 Task: Find connections with filter location Zug with filter topic #coach with filter profile language German with filter current company Russell Reynolds Associates with filter school Annasaheb Vartak College of Arts Kedarnath Malhotra College of Commerce and E S Andrades College of Science Vasai Road Dist Thane 401 202 with filter industry Public Safety with filter service category Financial Analysis with filter keywords title Assistant Golf Professional
Action: Mouse moved to (521, 83)
Screenshot: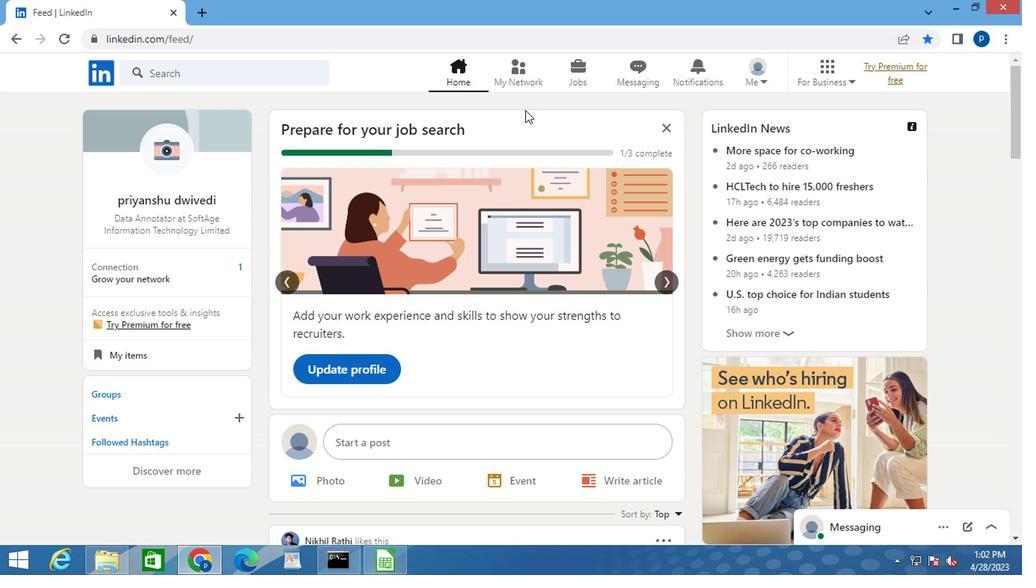 
Action: Mouse pressed left at (521, 83)
Screenshot: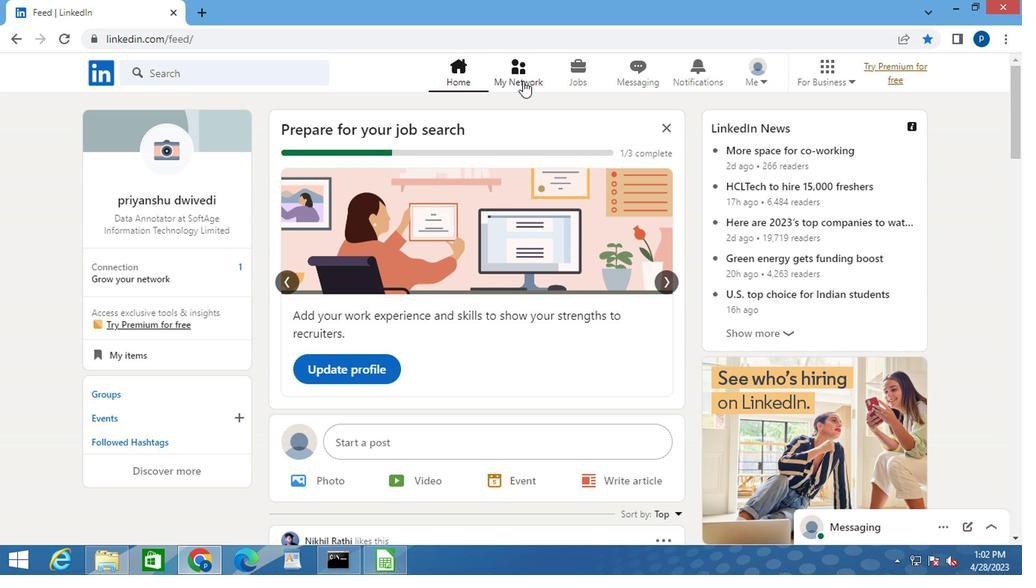 
Action: Mouse moved to (166, 157)
Screenshot: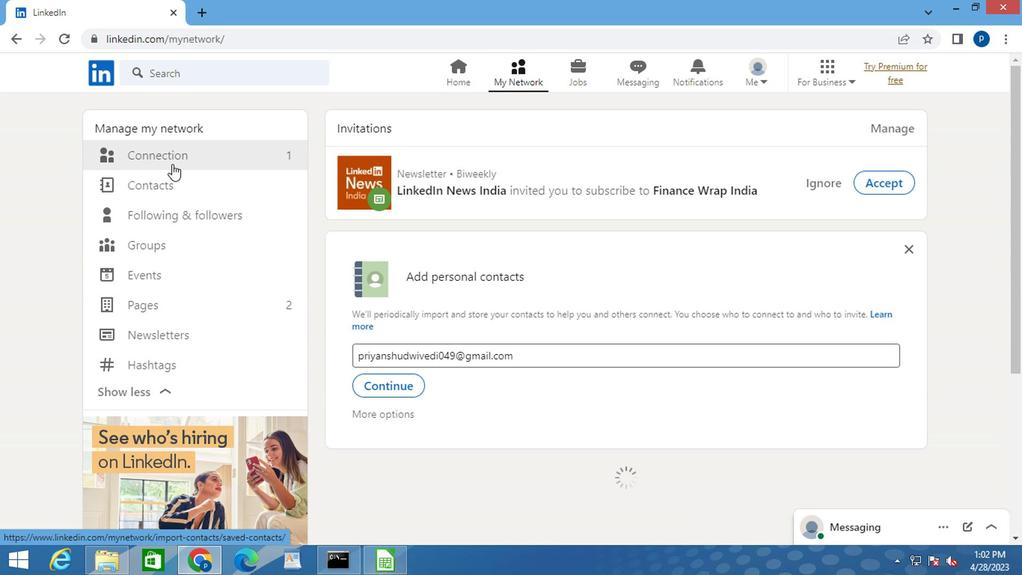 
Action: Mouse pressed left at (166, 157)
Screenshot: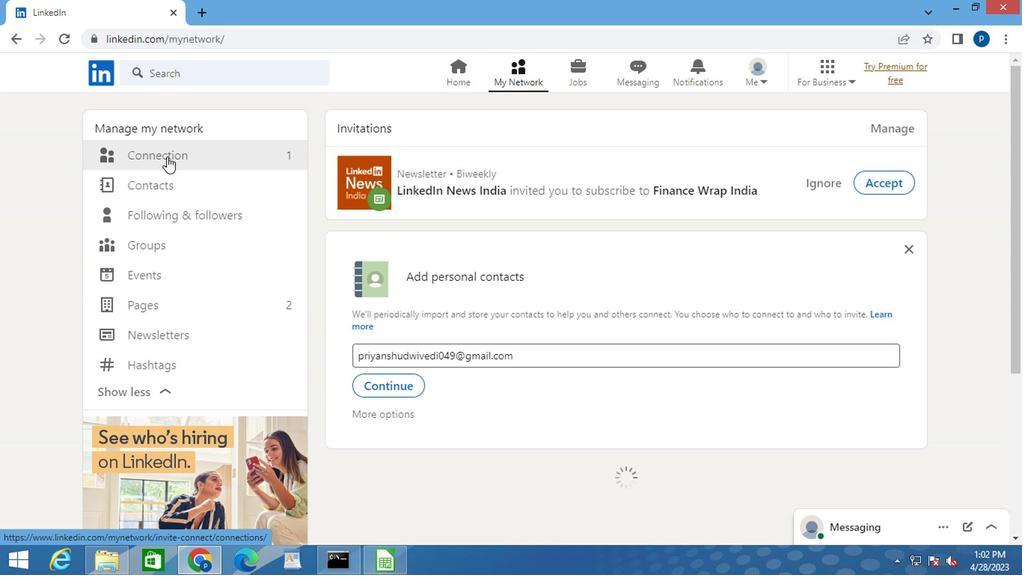 
Action: Mouse moved to (646, 157)
Screenshot: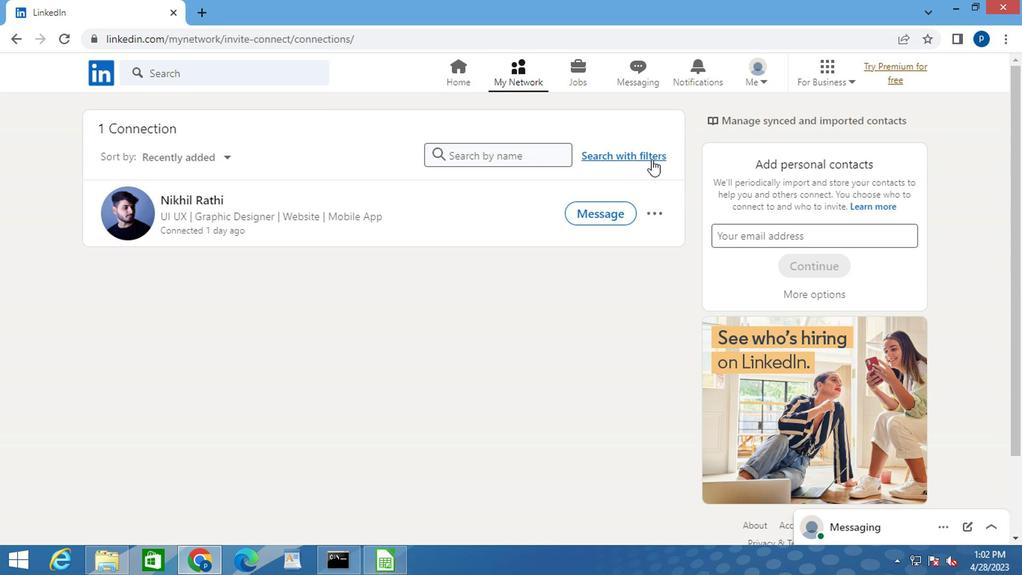 
Action: Mouse pressed left at (646, 157)
Screenshot: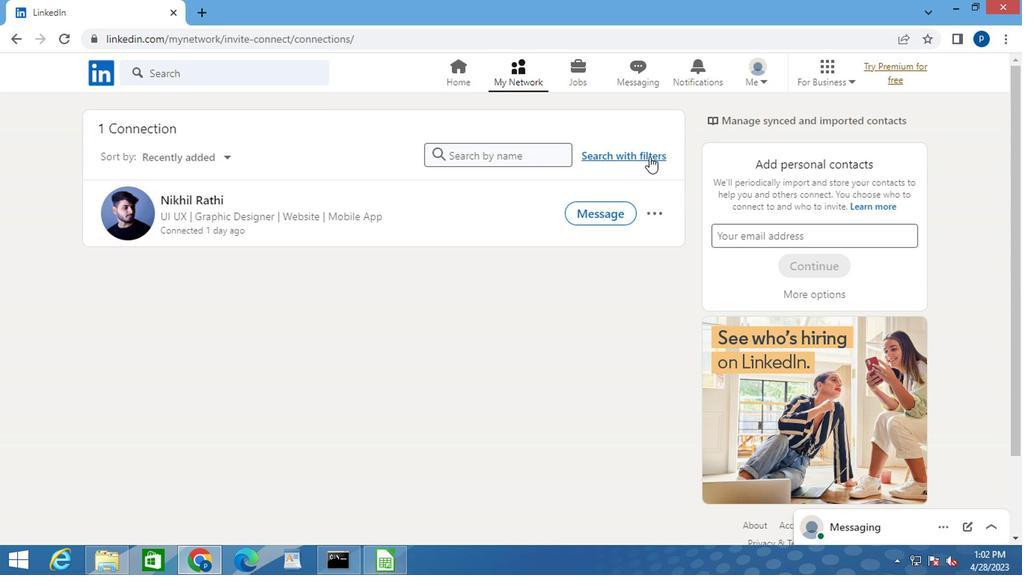 
Action: Mouse moved to (553, 120)
Screenshot: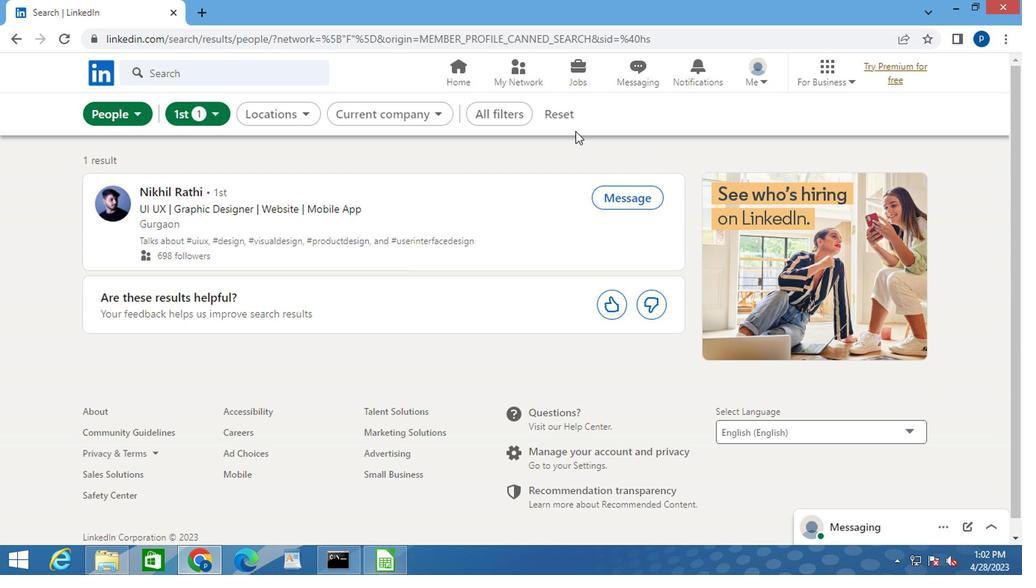 
Action: Mouse pressed left at (553, 120)
Screenshot: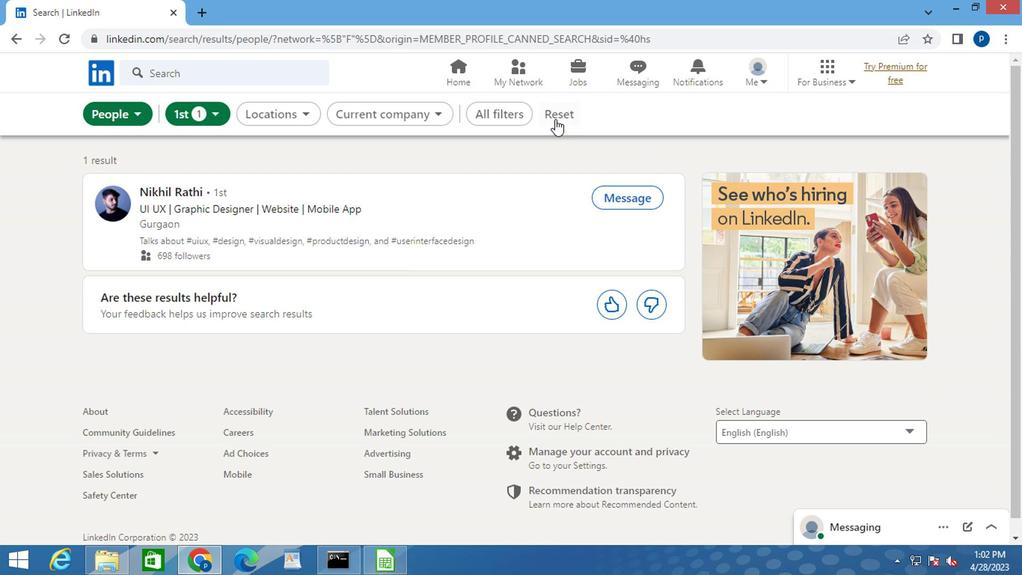 
Action: Mouse moved to (530, 117)
Screenshot: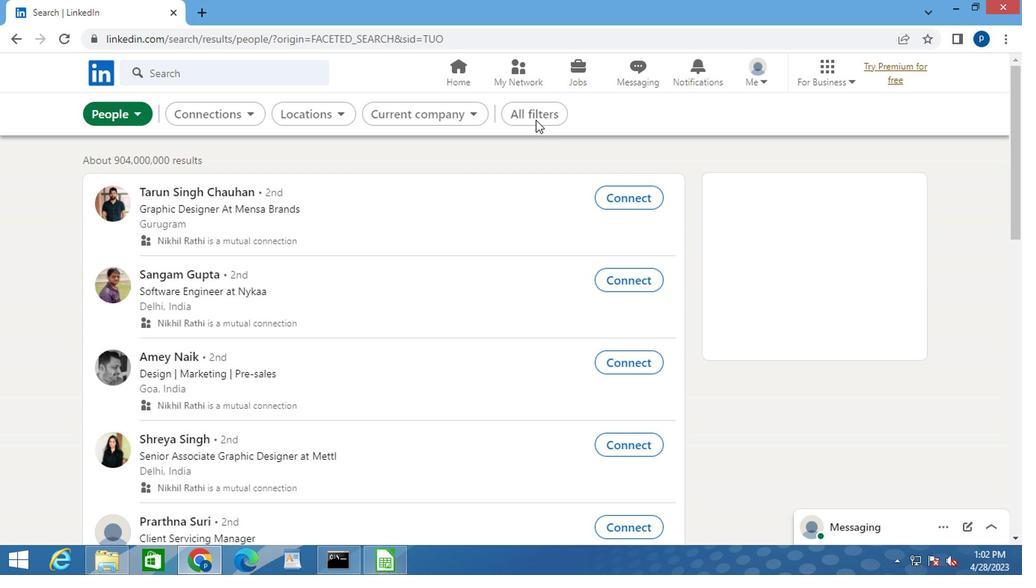 
Action: Mouse pressed left at (530, 117)
Screenshot: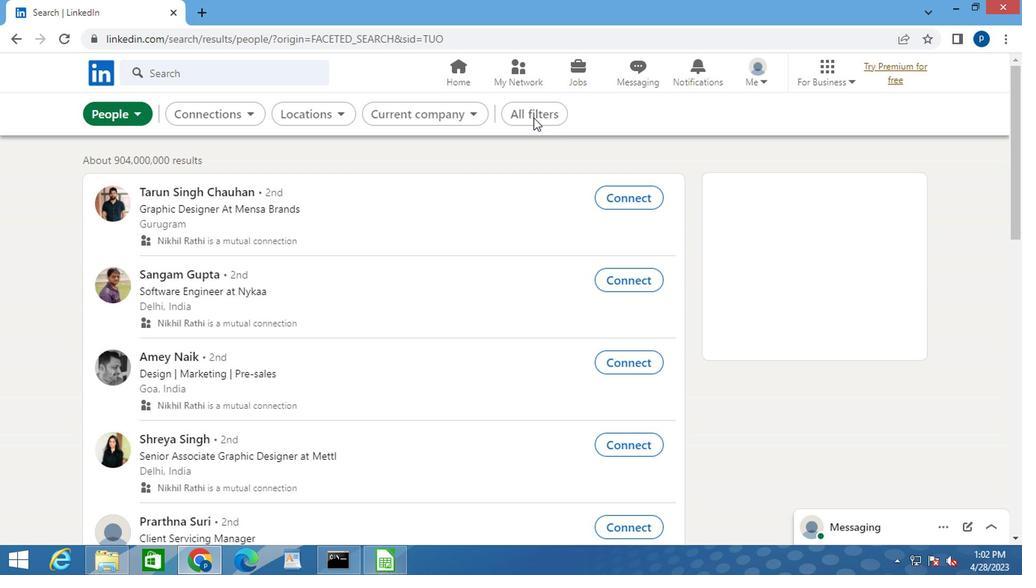 
Action: Mouse moved to (533, 119)
Screenshot: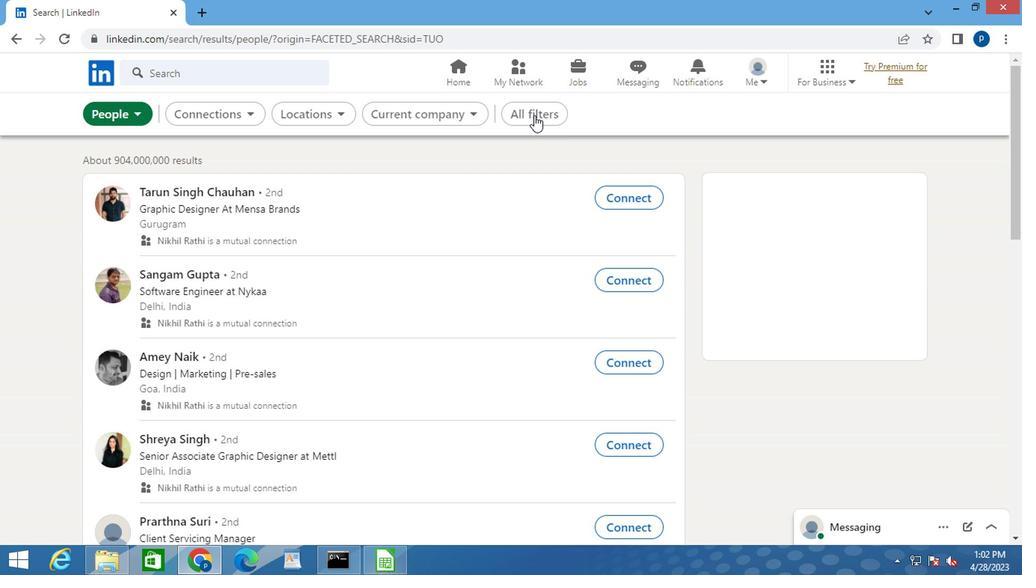 
Action: Mouse pressed left at (533, 119)
Screenshot: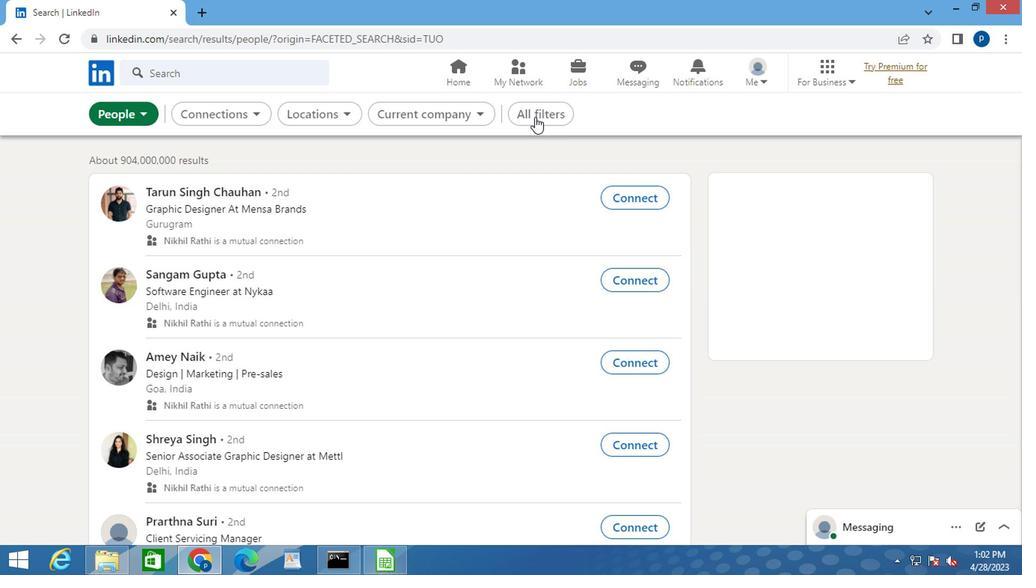 
Action: Mouse moved to (534, 119)
Screenshot: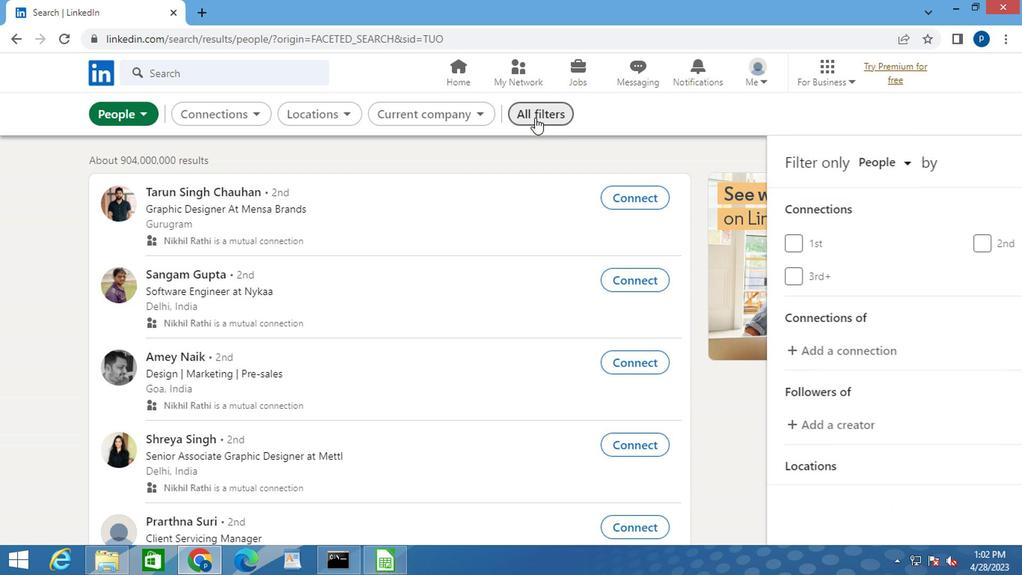 
Action: Mouse pressed left at (534, 119)
Screenshot: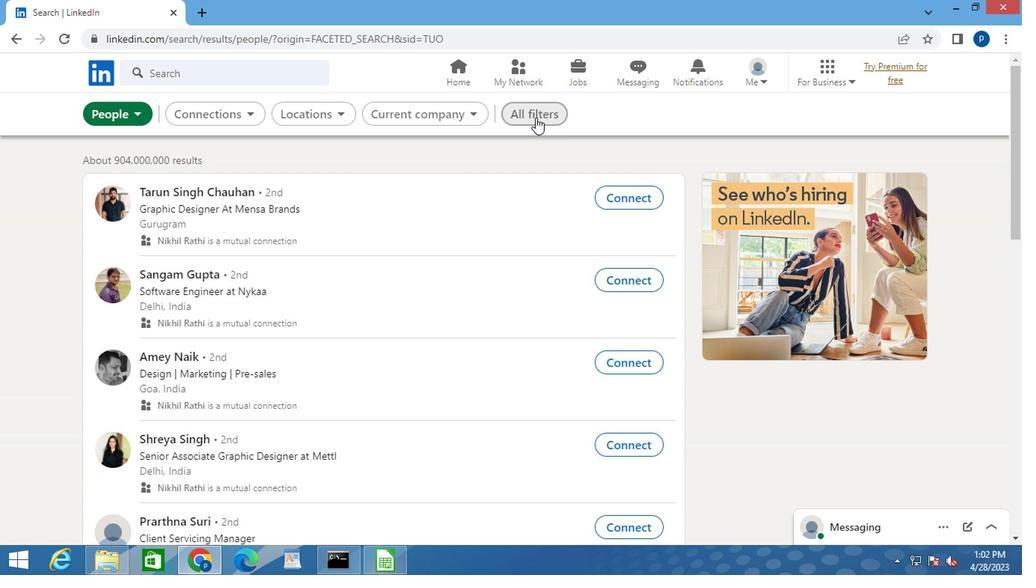 
Action: Mouse moved to (704, 285)
Screenshot: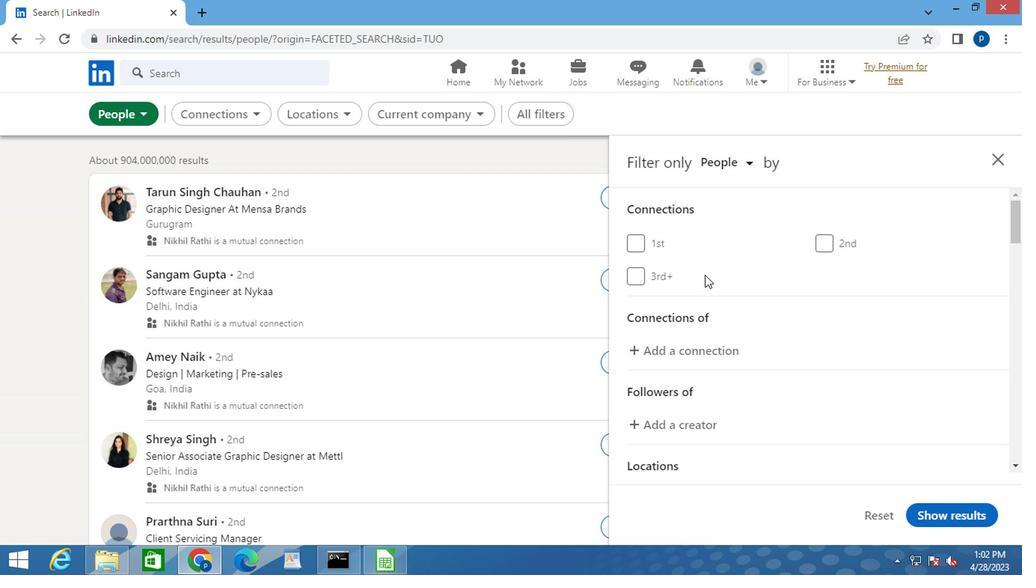 
Action: Mouse scrolled (704, 284) with delta (0, -1)
Screenshot: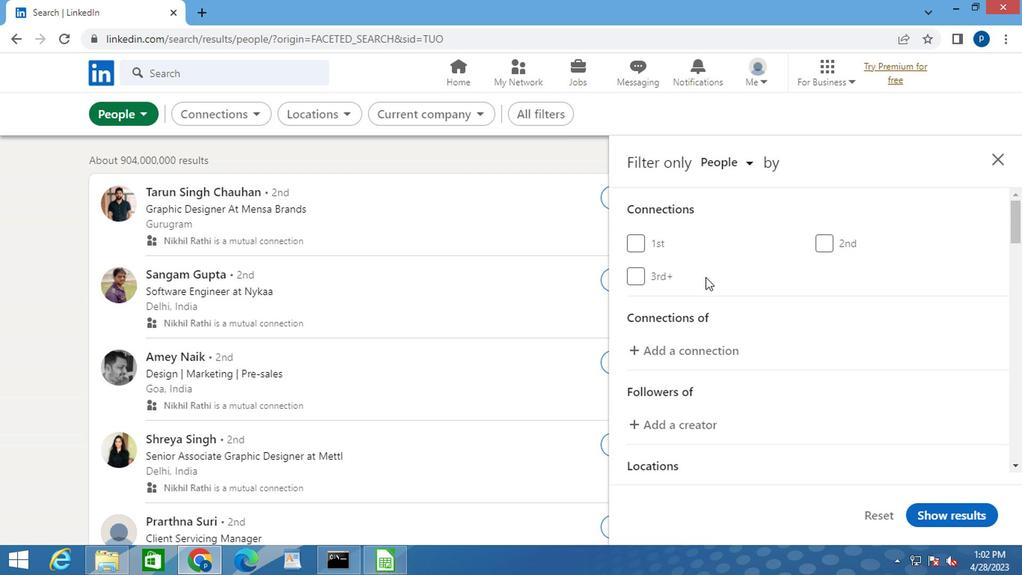 
Action: Mouse moved to (704, 287)
Screenshot: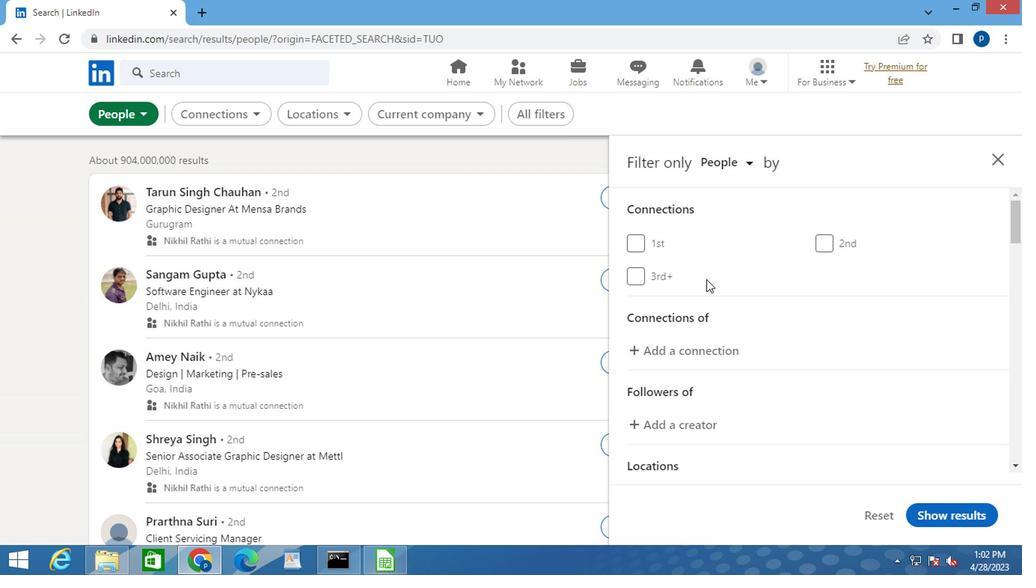 
Action: Mouse scrolled (704, 286) with delta (0, -1)
Screenshot: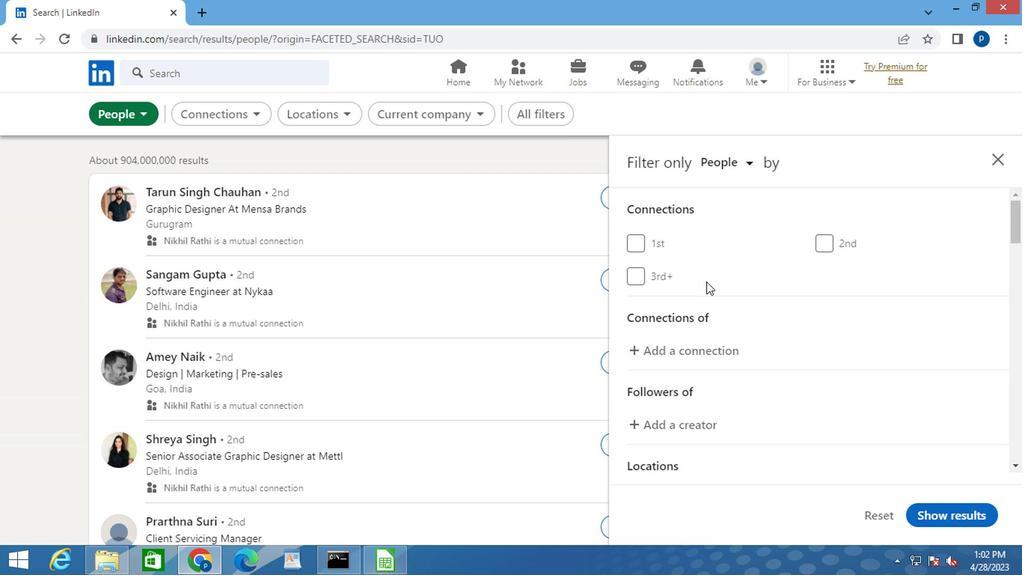 
Action: Mouse moved to (827, 413)
Screenshot: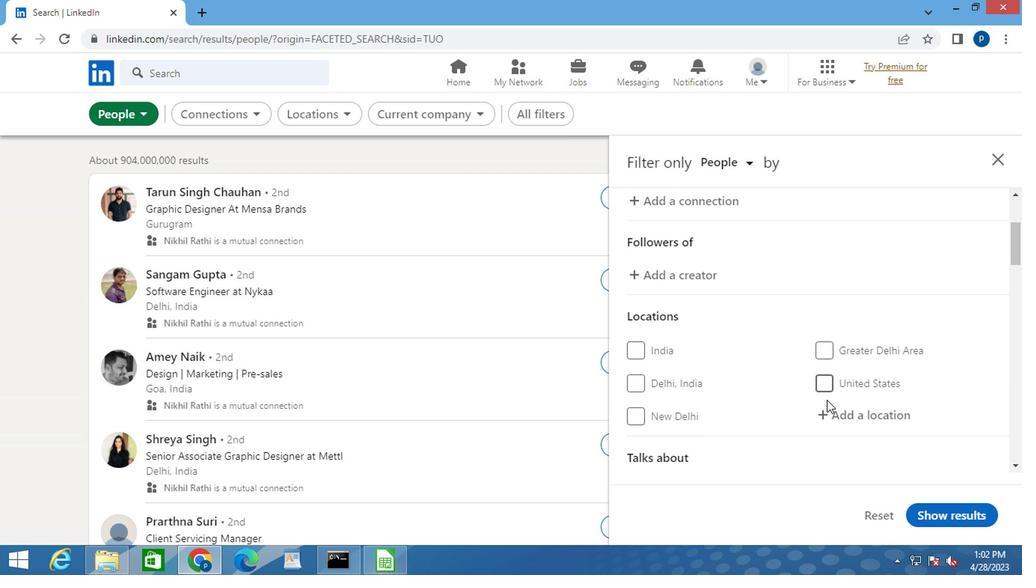 
Action: Mouse pressed left at (827, 413)
Screenshot: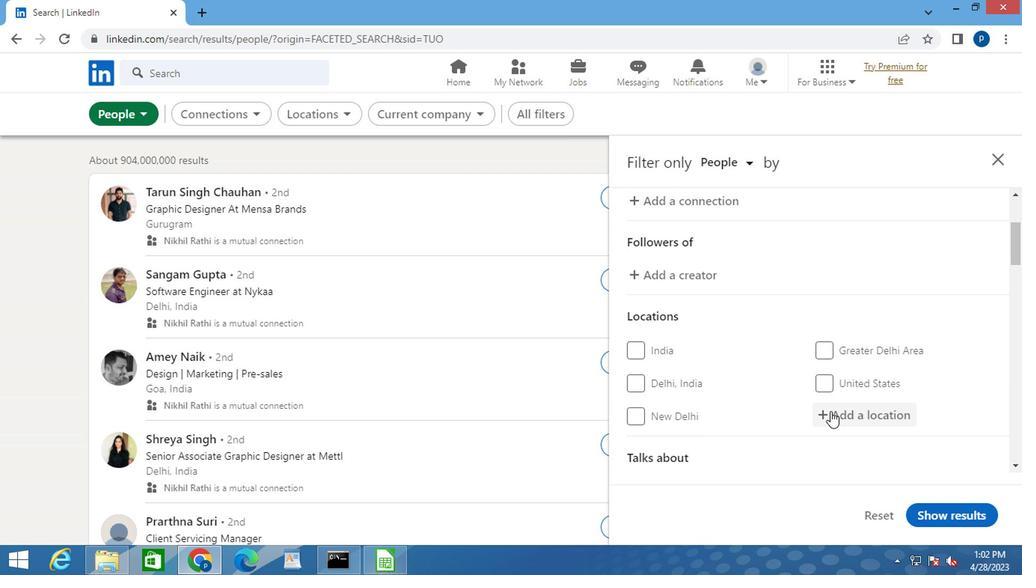 
Action: Key pressed <Key.caps_lock>z<Key.caps_lock>ug
Screenshot: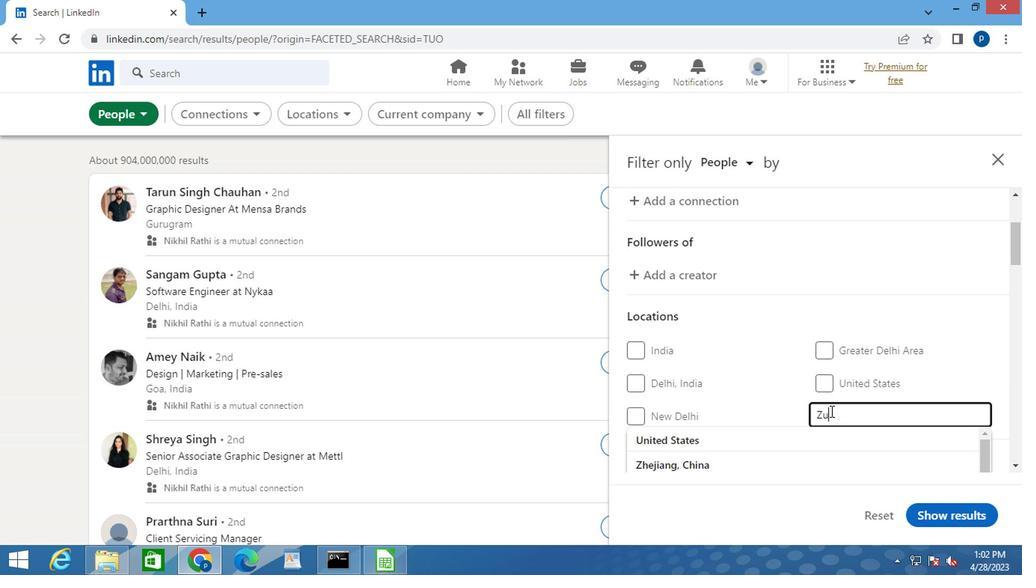 
Action: Mouse moved to (723, 437)
Screenshot: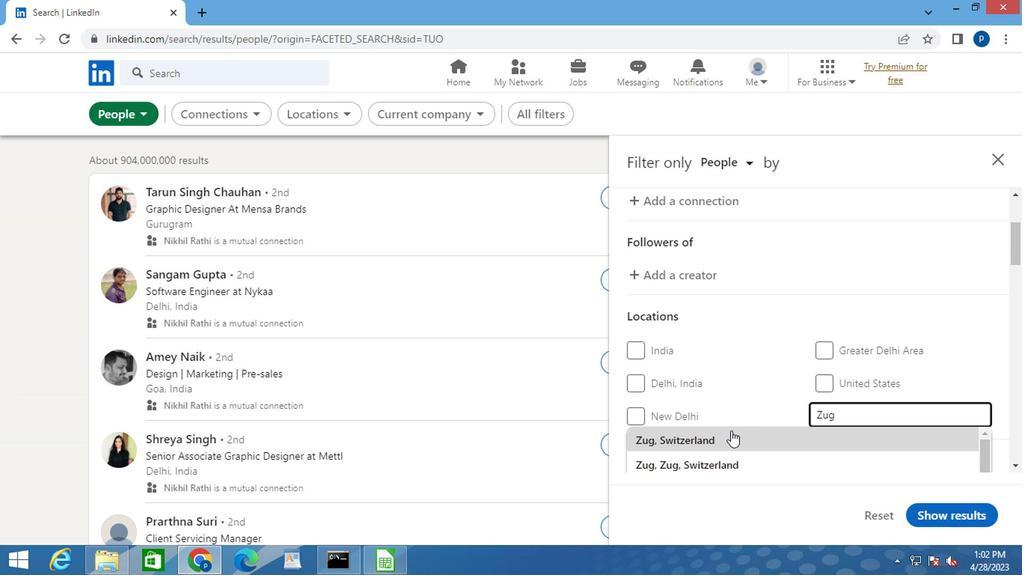 
Action: Mouse pressed left at (723, 437)
Screenshot: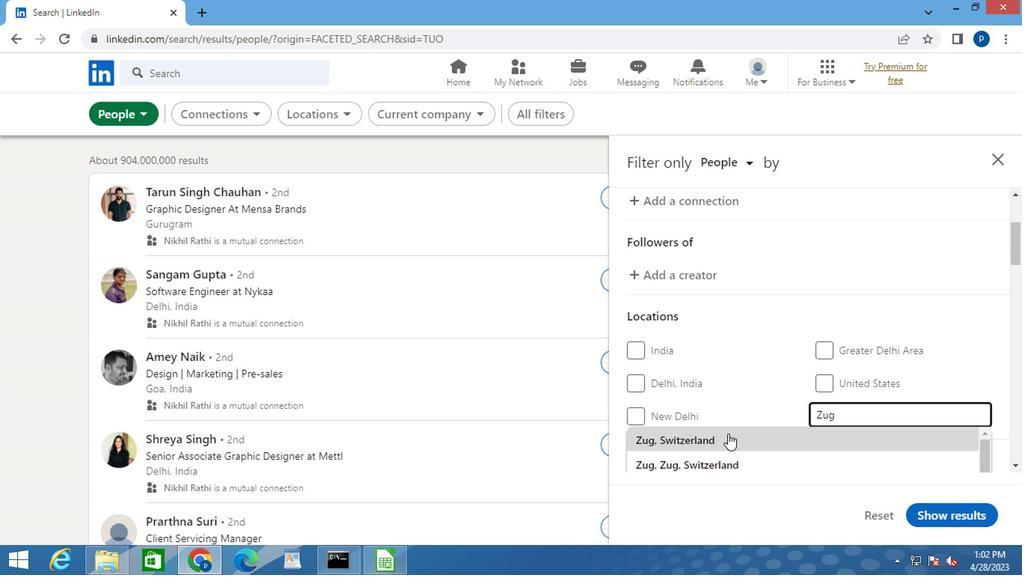 
Action: Mouse moved to (727, 425)
Screenshot: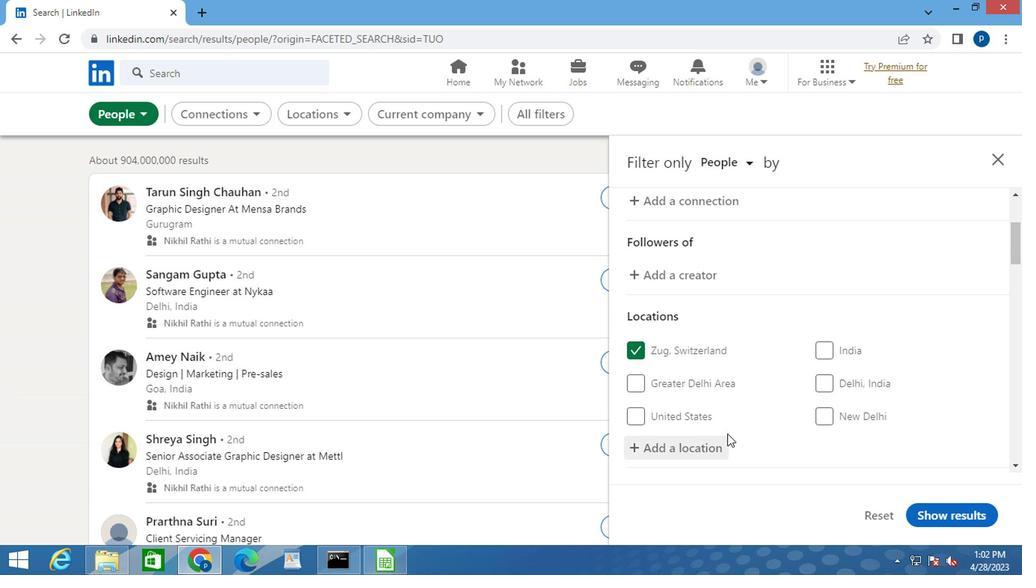 
Action: Mouse scrolled (727, 424) with delta (0, -1)
Screenshot: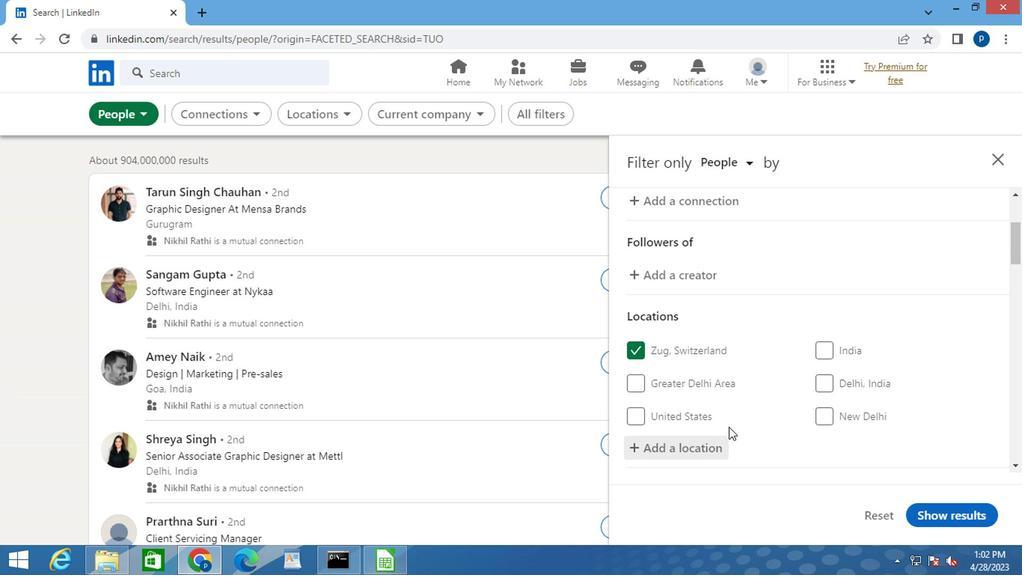 
Action: Mouse scrolled (727, 424) with delta (0, -1)
Screenshot: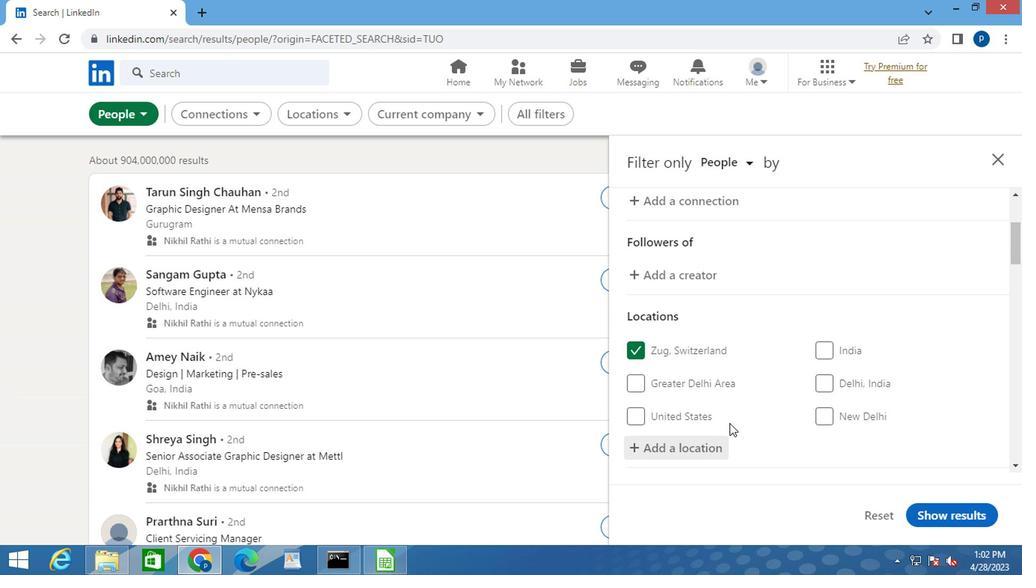 
Action: Mouse moved to (816, 443)
Screenshot: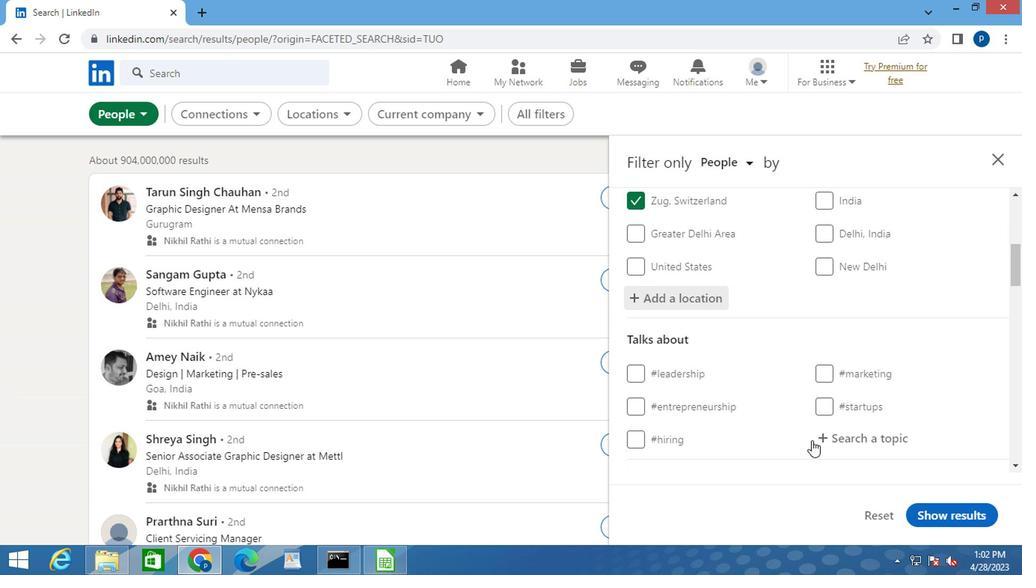 
Action: Mouse pressed left at (816, 443)
Screenshot: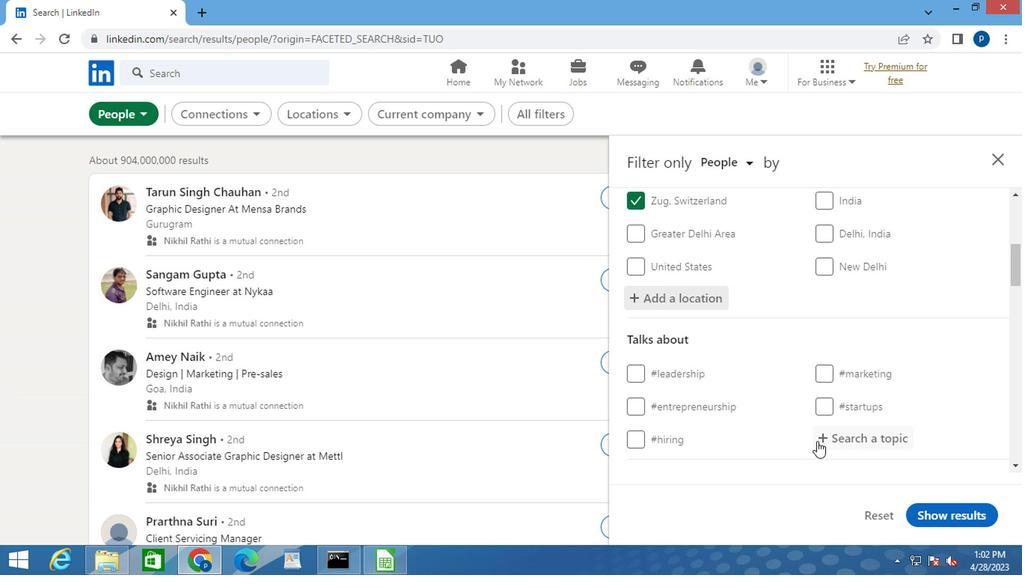 
Action: Mouse moved to (816, 442)
Screenshot: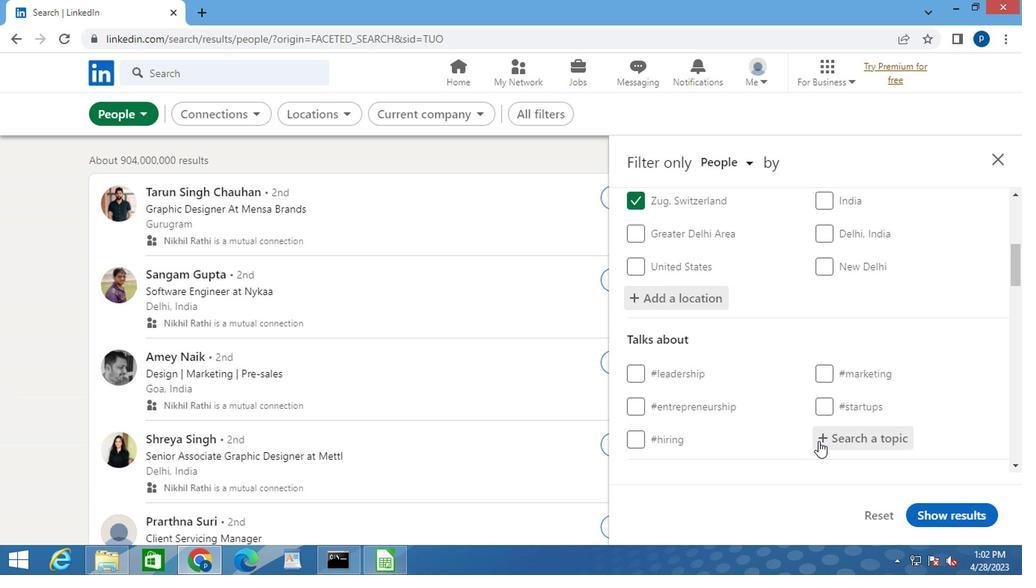 
Action: Key pressed <Key.shift>#COACH
Screenshot: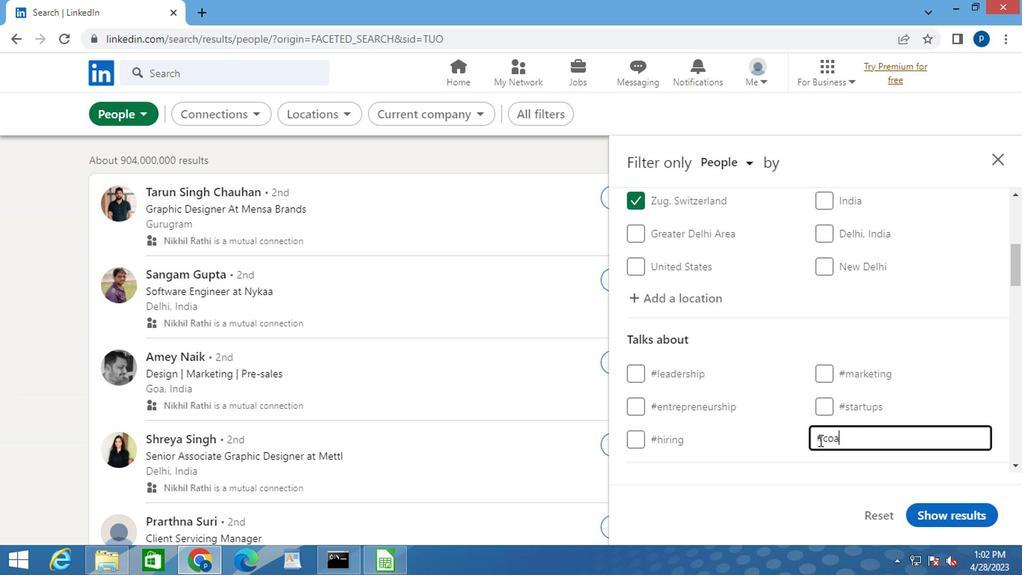 
Action: Mouse moved to (721, 396)
Screenshot: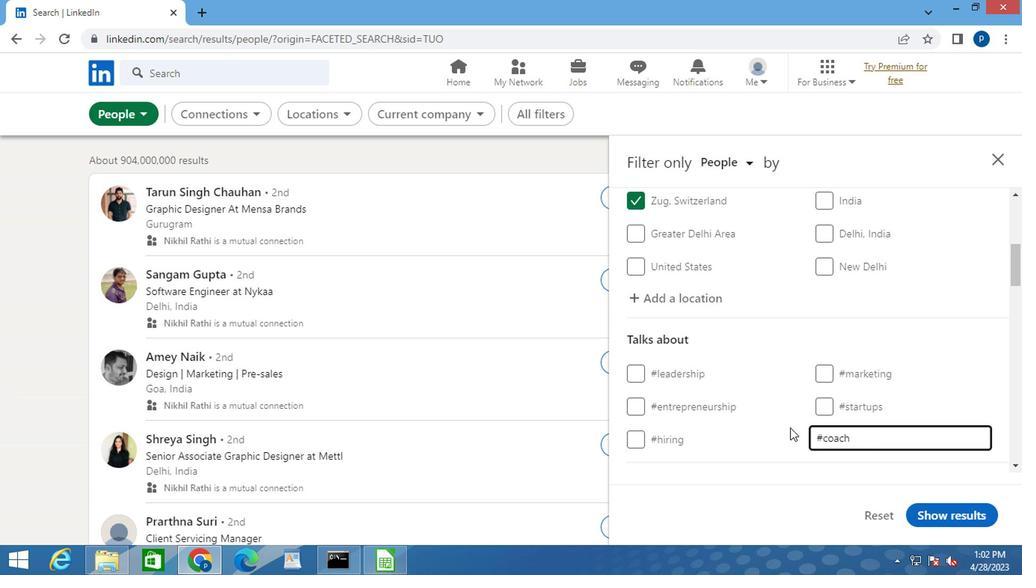 
Action: Mouse scrolled (721, 396) with delta (0, 0)
Screenshot: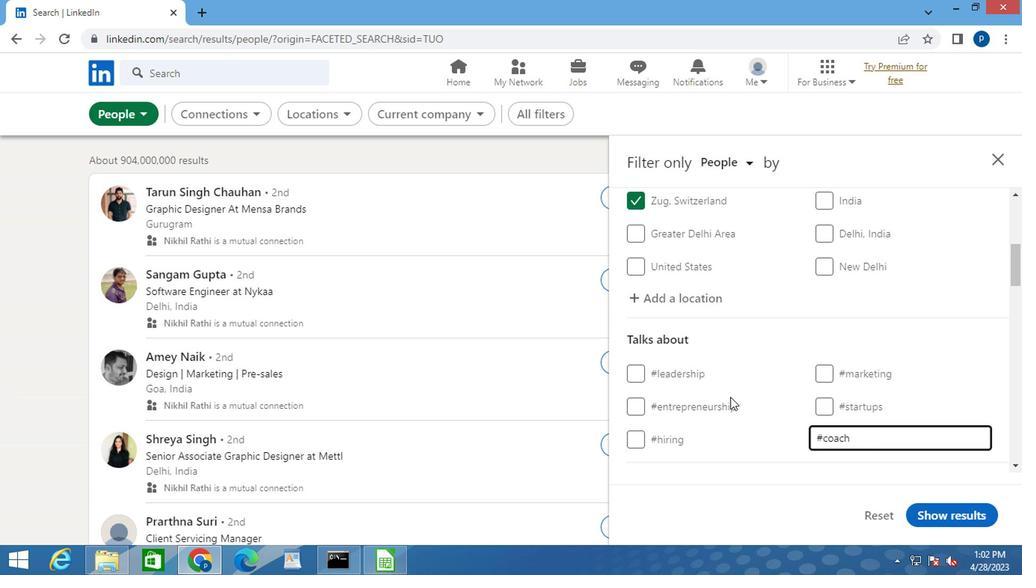 
Action: Mouse scrolled (721, 396) with delta (0, 0)
Screenshot: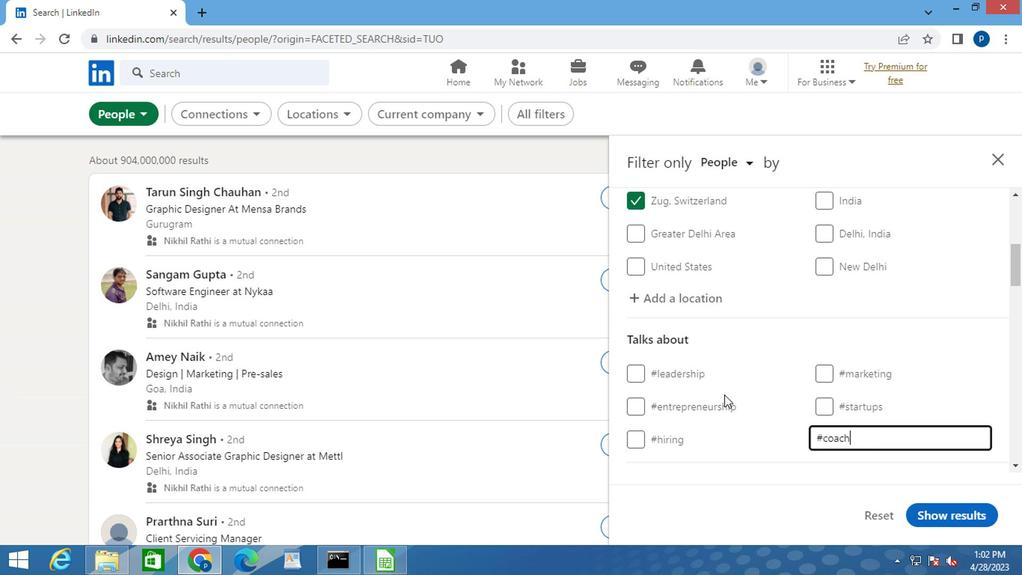 
Action: Mouse moved to (762, 388)
Screenshot: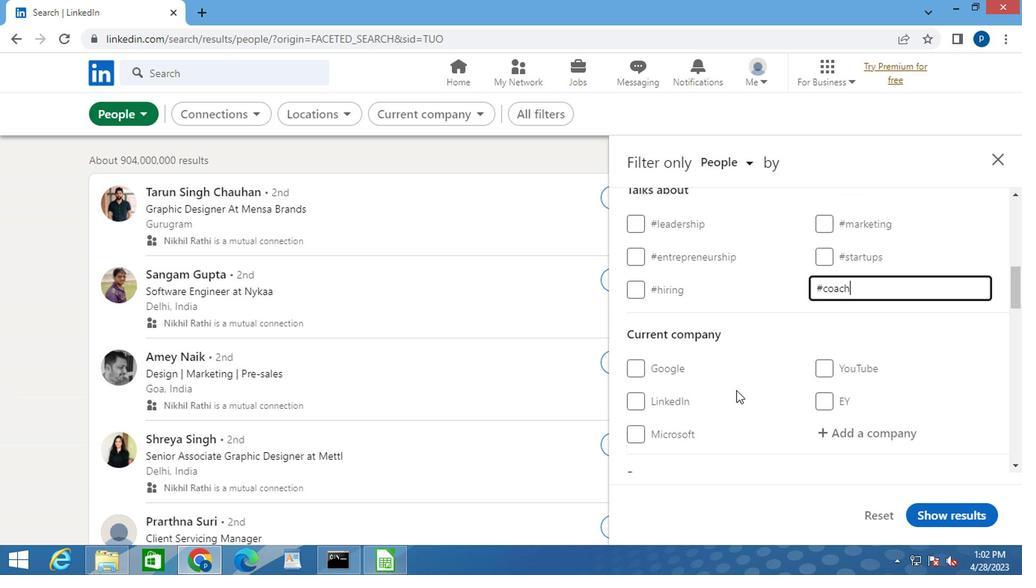 
Action: Mouse scrolled (762, 387) with delta (0, -1)
Screenshot: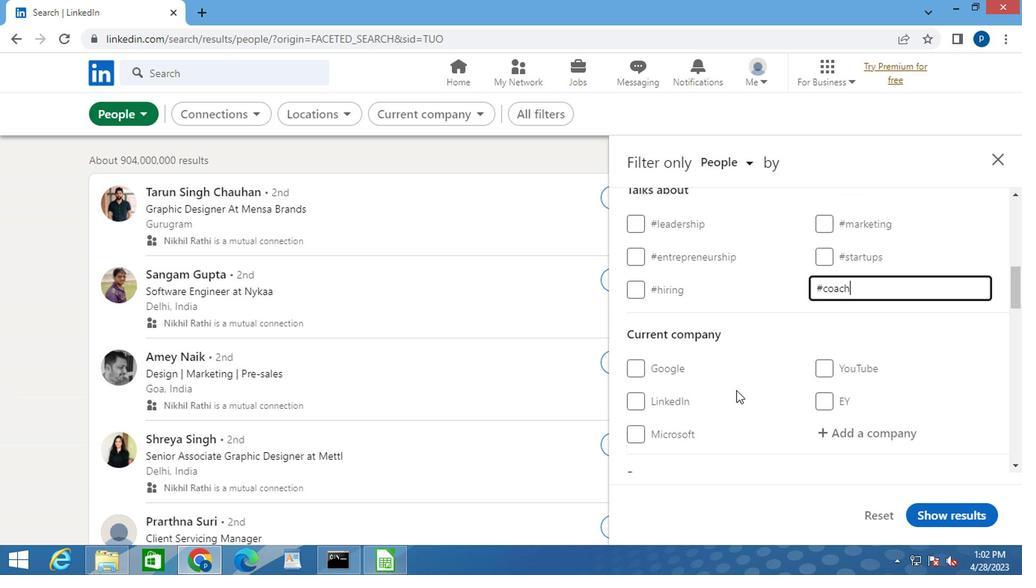 
Action: Mouse moved to (761, 388)
Screenshot: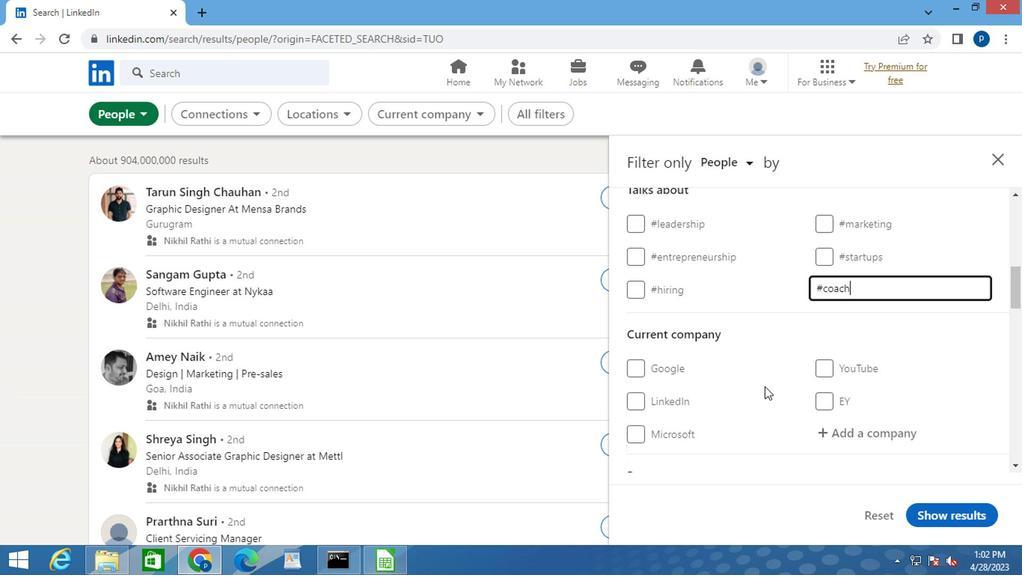 
Action: Mouse scrolled (761, 387) with delta (0, -1)
Screenshot: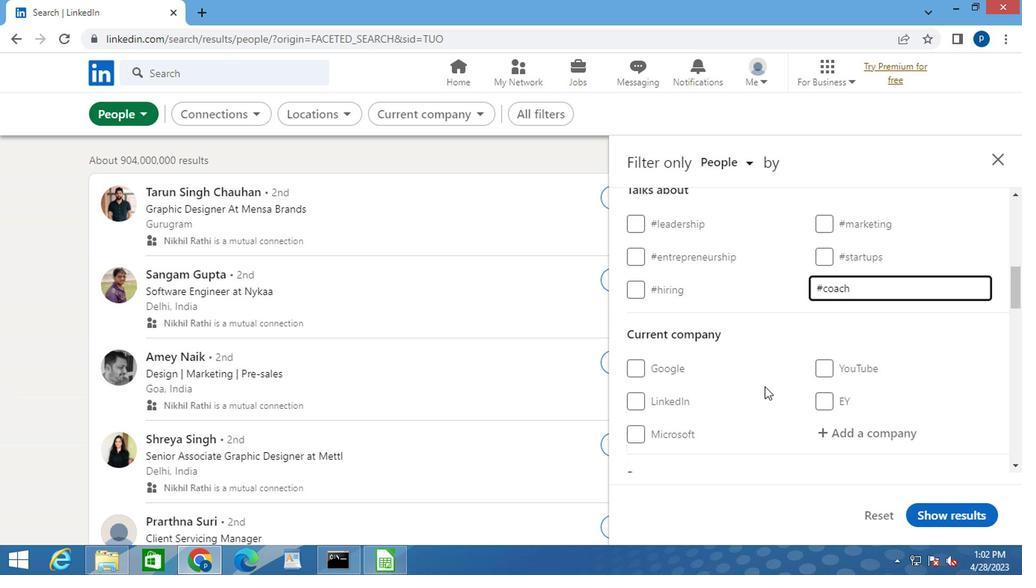 
Action: Mouse moved to (750, 381)
Screenshot: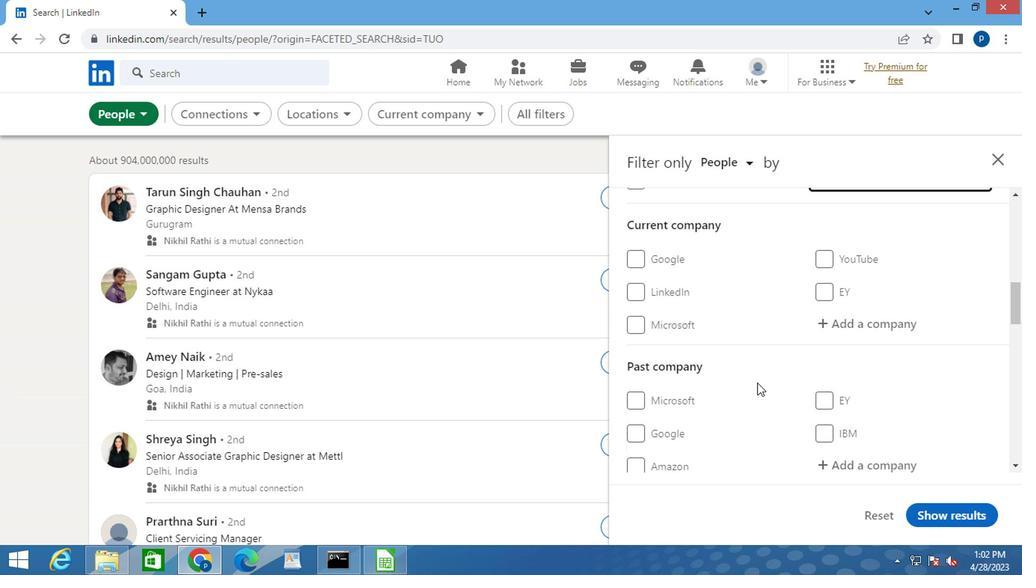 
Action: Mouse scrolled (750, 380) with delta (0, -1)
Screenshot: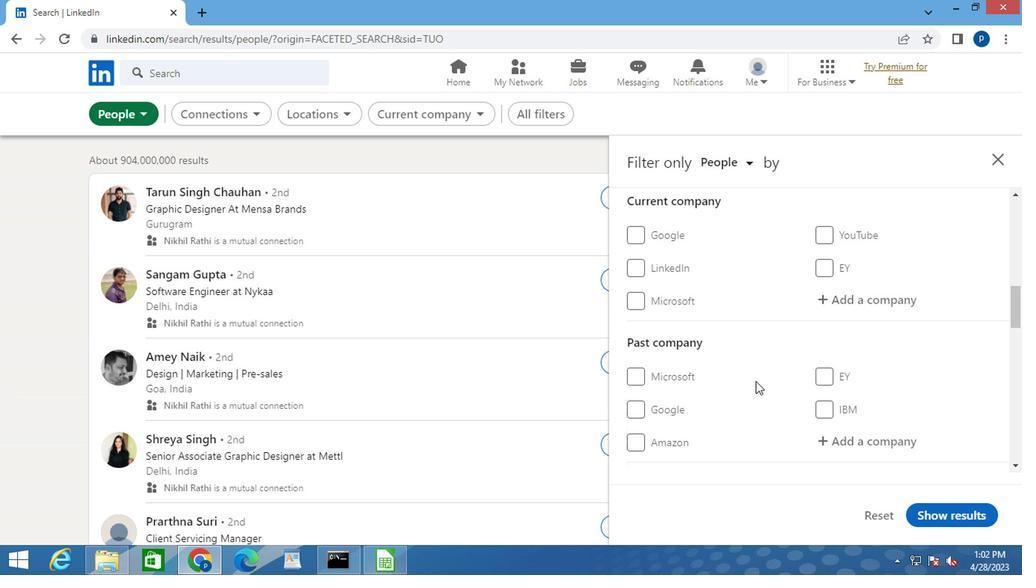 
Action: Mouse scrolled (750, 380) with delta (0, -1)
Screenshot: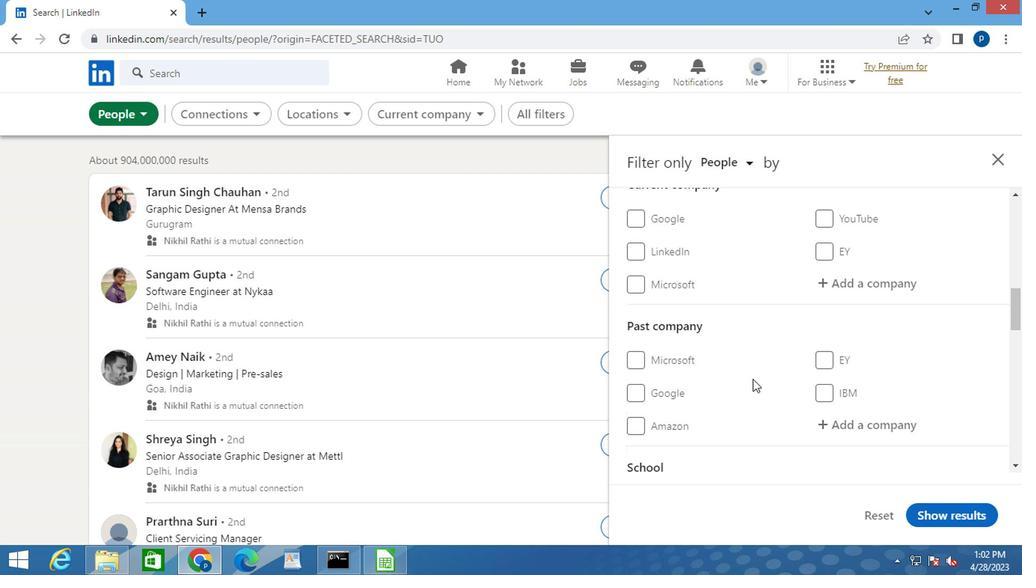 
Action: Mouse moved to (744, 378)
Screenshot: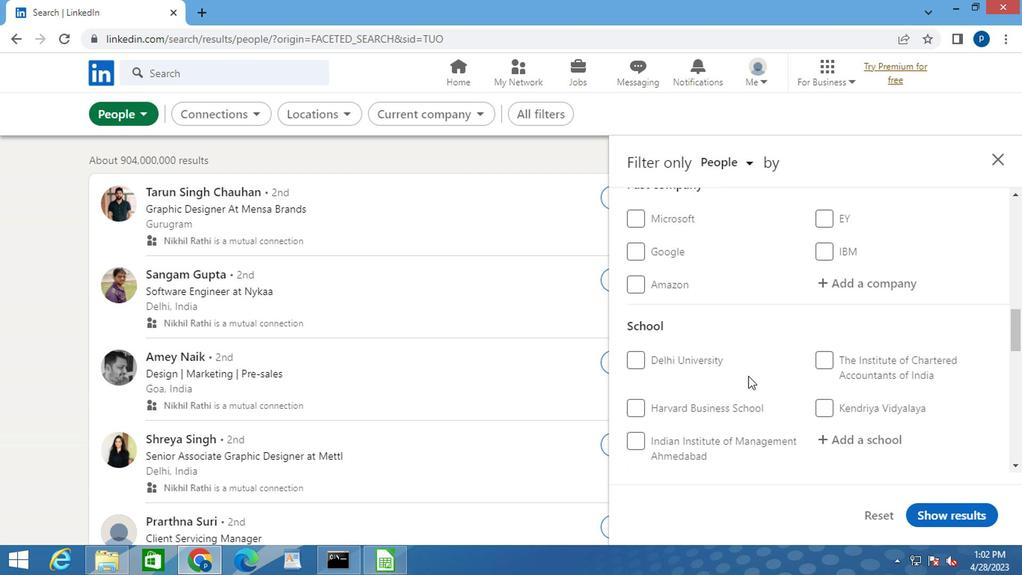 
Action: Mouse scrolled (744, 377) with delta (0, 0)
Screenshot: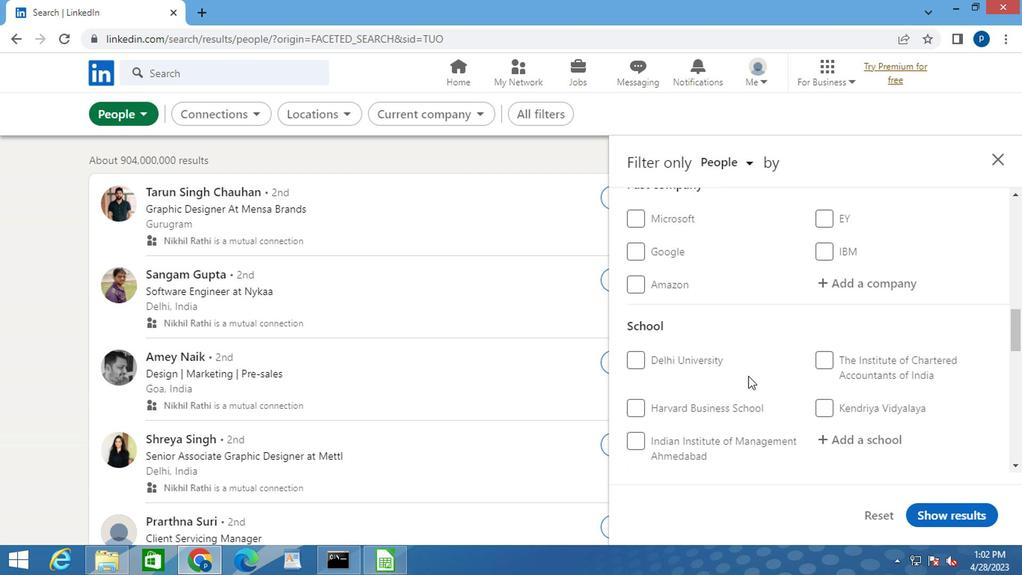 
Action: Mouse moved to (736, 375)
Screenshot: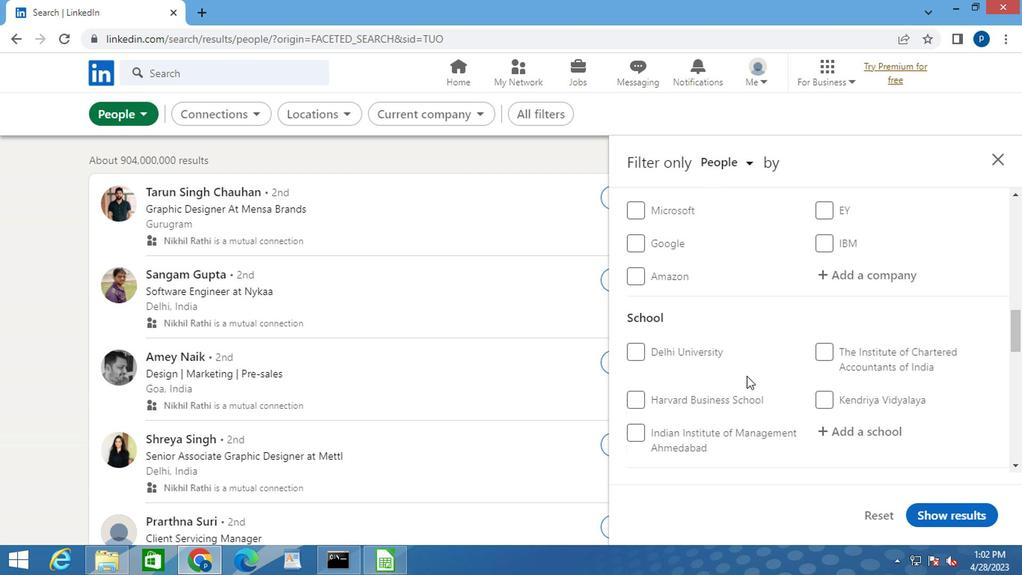
Action: Mouse scrolled (736, 374) with delta (0, 0)
Screenshot: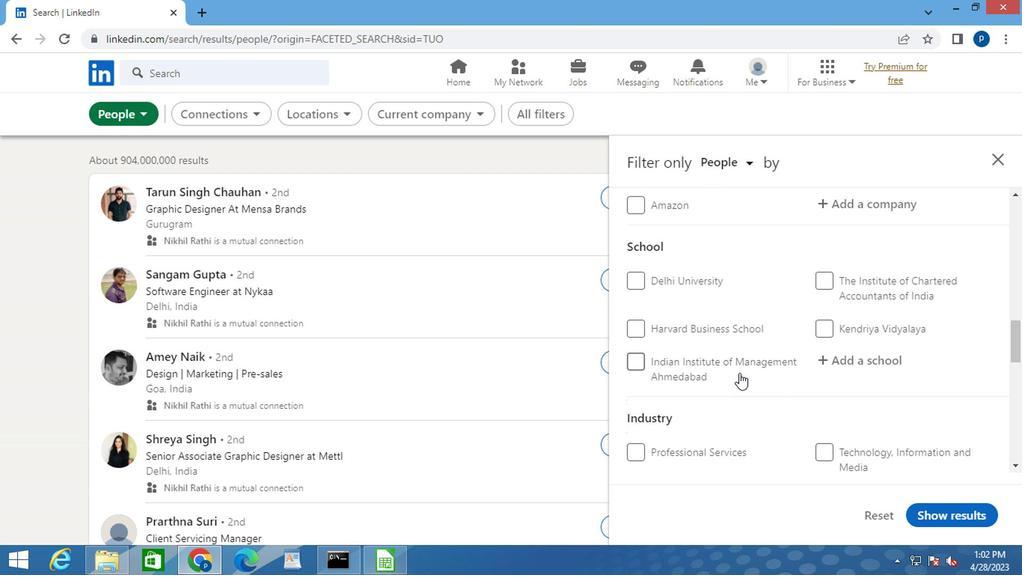 
Action: Mouse scrolled (736, 374) with delta (0, 0)
Screenshot: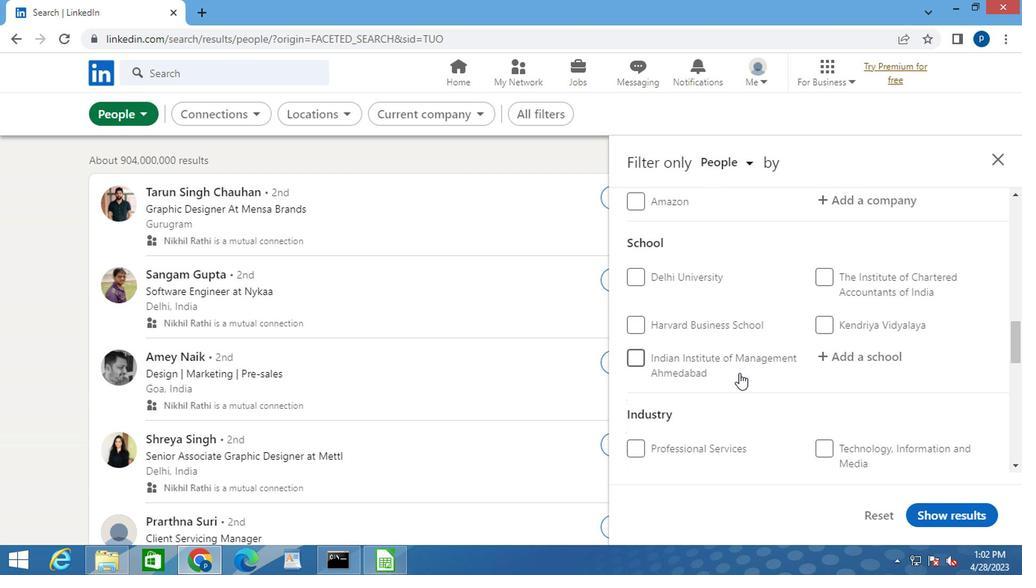 
Action: Mouse moved to (735, 375)
Screenshot: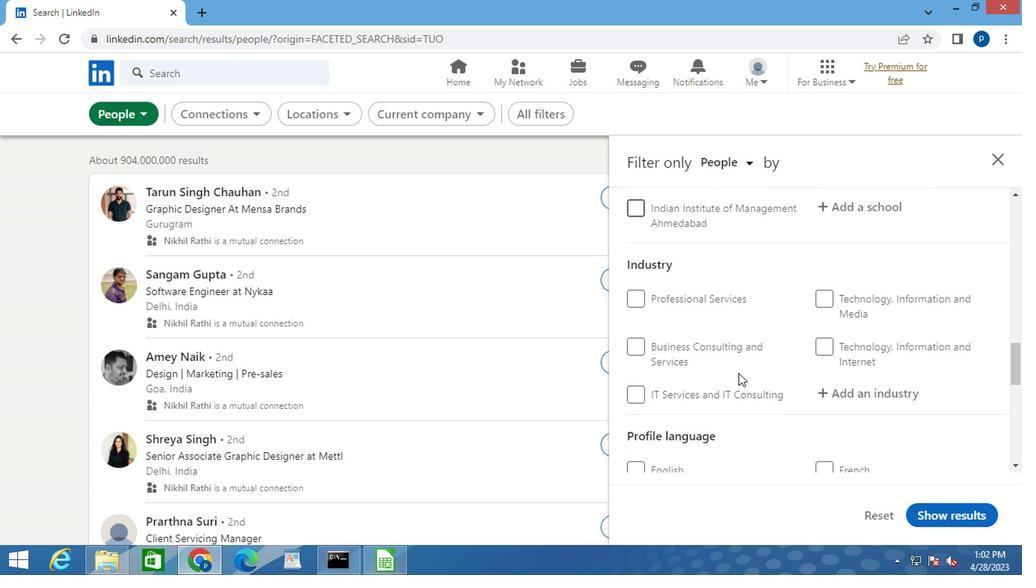 
Action: Mouse scrolled (735, 374) with delta (0, 0)
Screenshot: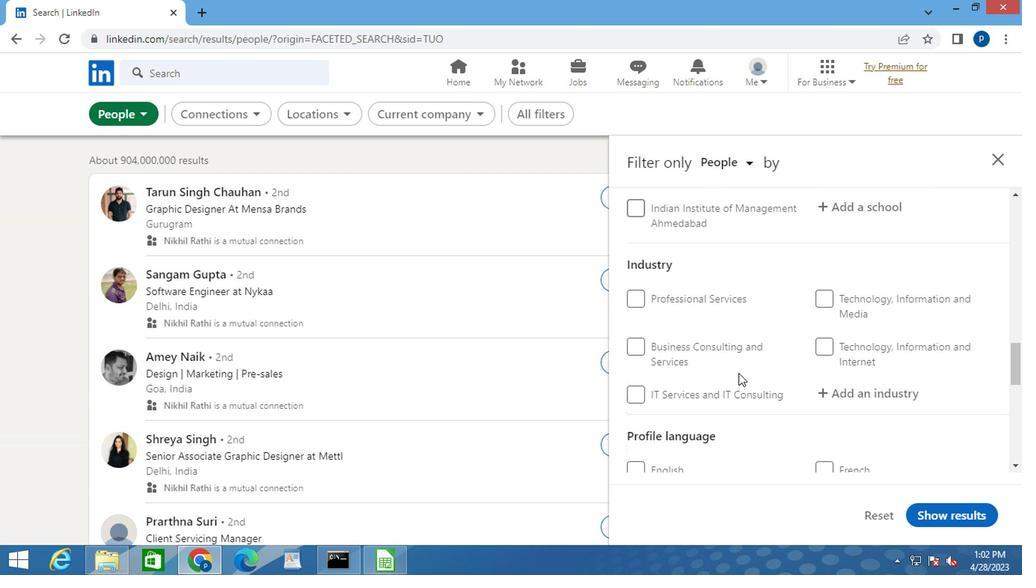
Action: Mouse moved to (806, 394)
Screenshot: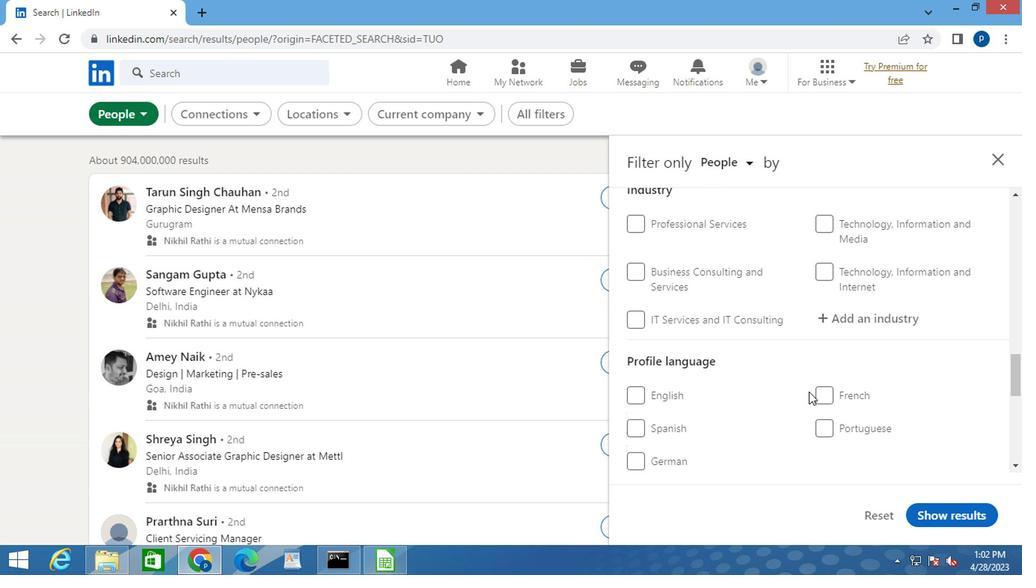 
Action: Mouse scrolled (806, 393) with delta (0, -1)
Screenshot: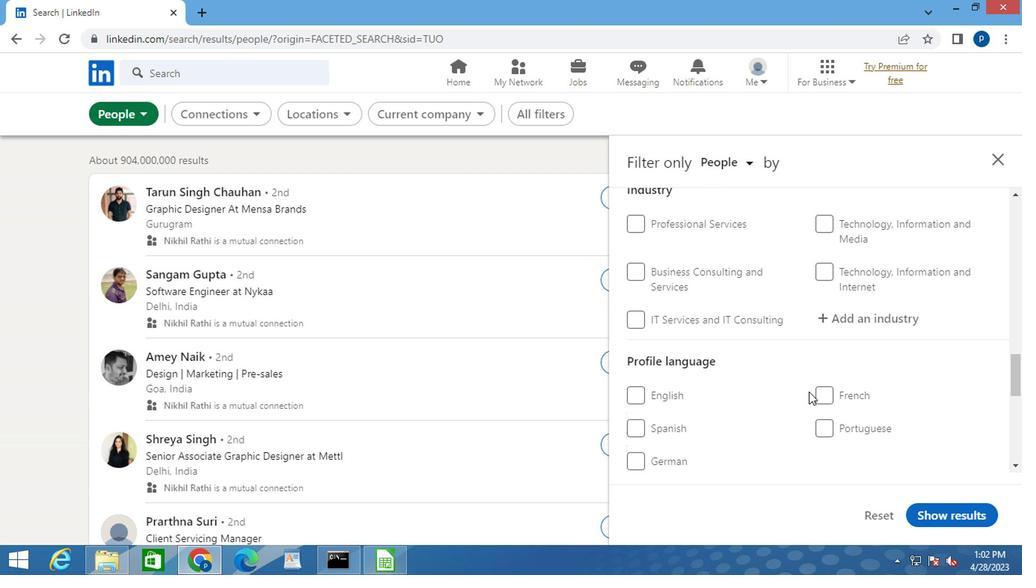 
Action: Mouse moved to (633, 385)
Screenshot: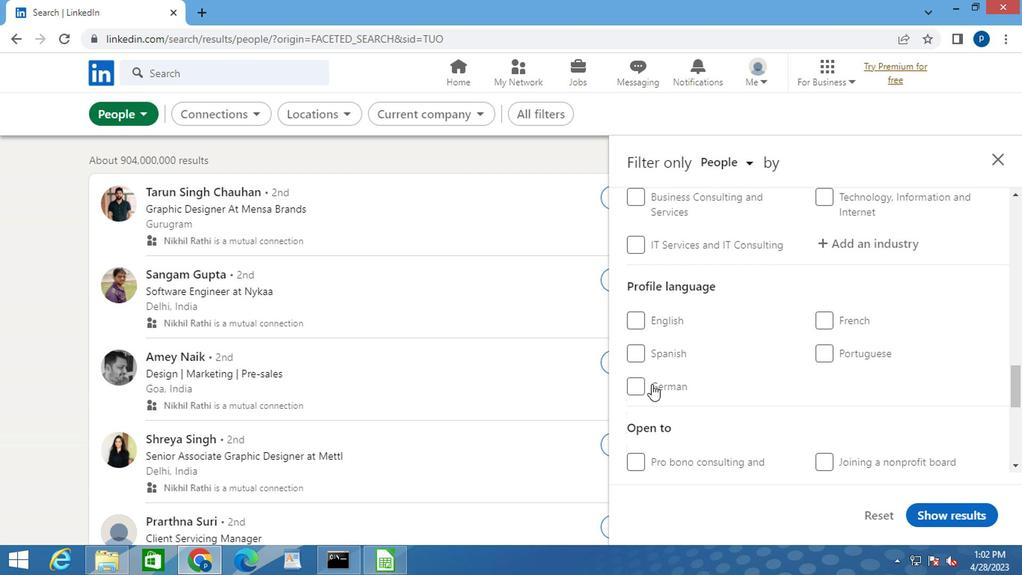 
Action: Mouse pressed left at (633, 385)
Screenshot: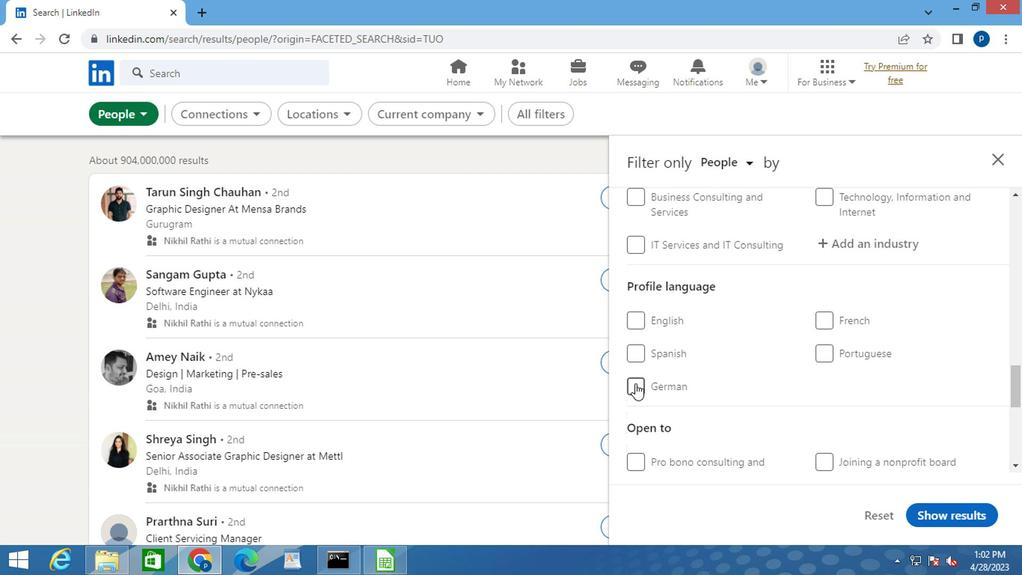 
Action: Mouse moved to (728, 383)
Screenshot: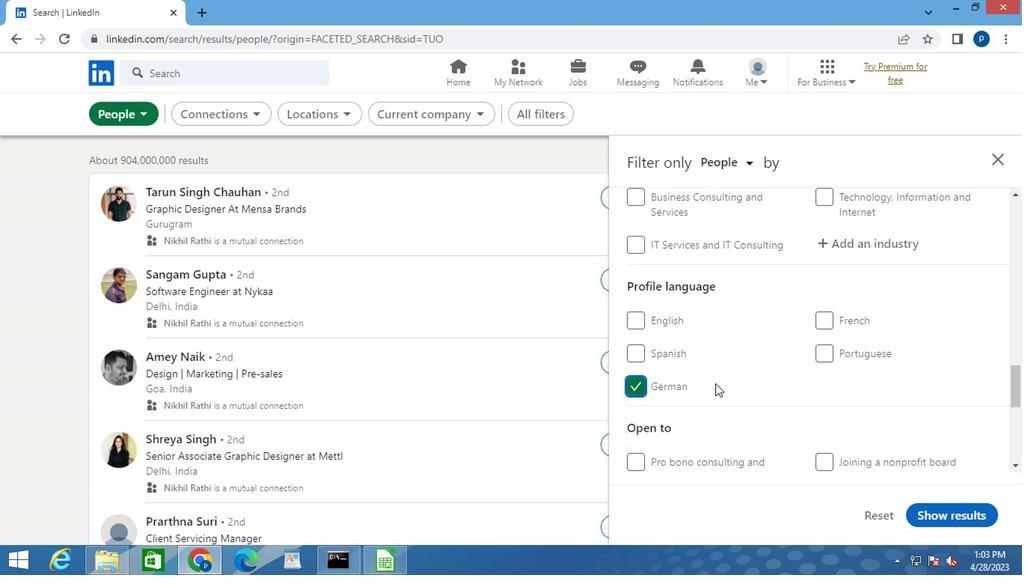 
Action: Mouse scrolled (728, 384) with delta (0, 0)
Screenshot: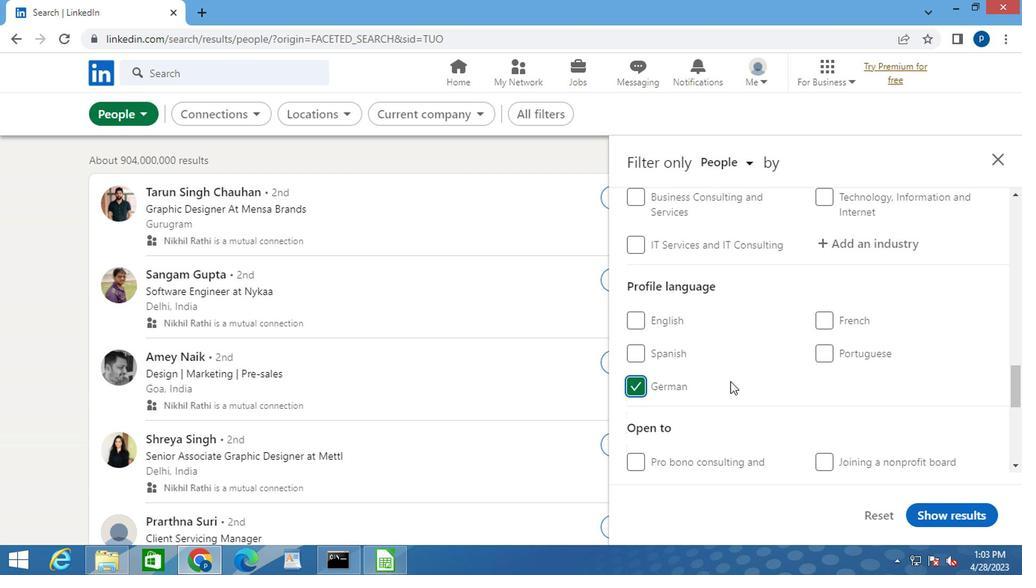 
Action: Mouse scrolled (728, 384) with delta (0, 0)
Screenshot: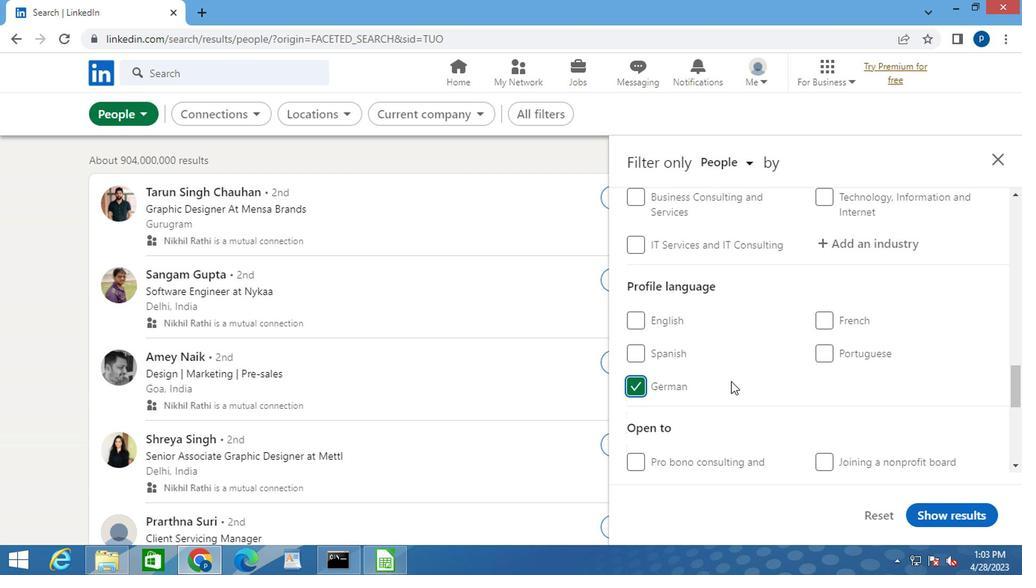 
Action: Mouse scrolled (728, 384) with delta (0, 0)
Screenshot: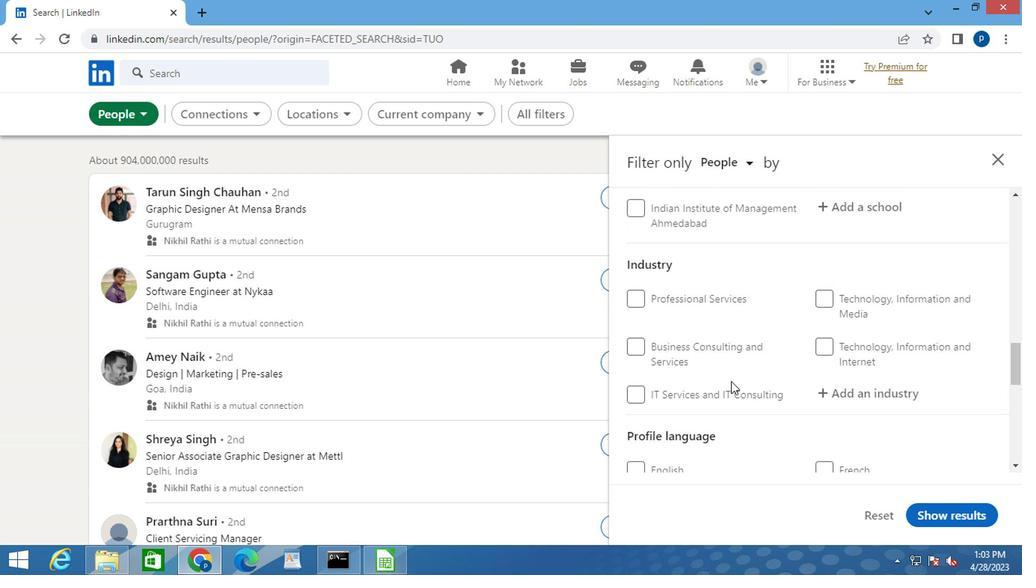 
Action: Mouse scrolled (728, 384) with delta (0, 0)
Screenshot: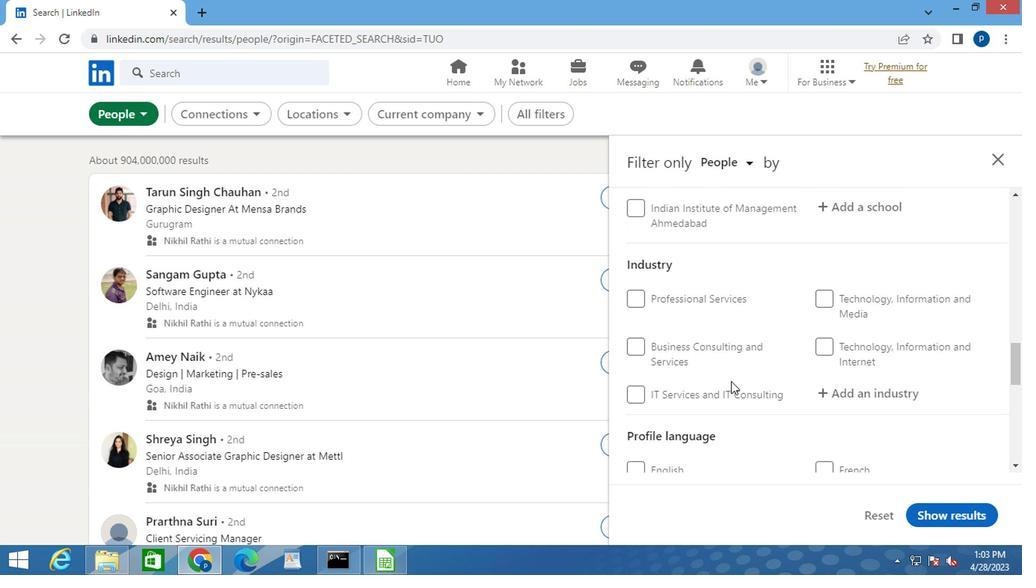 
Action: Mouse moved to (728, 383)
Screenshot: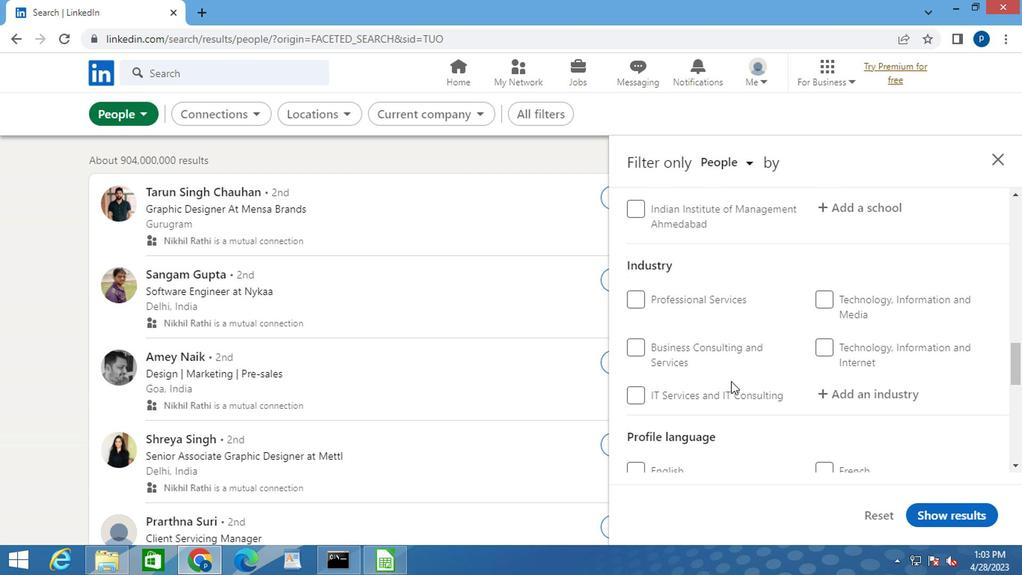 
Action: Mouse scrolled (728, 384) with delta (0, 0)
Screenshot: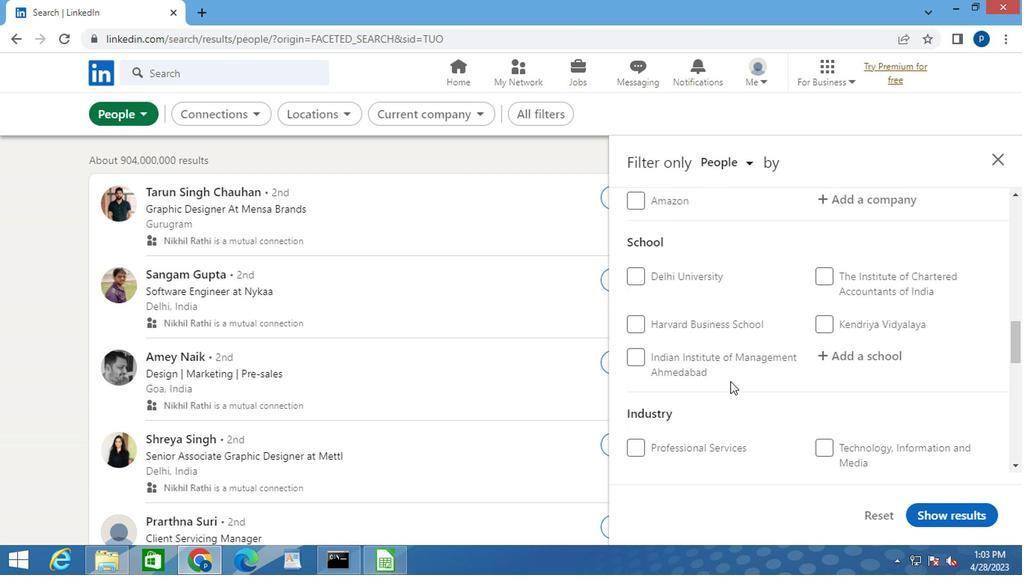 
Action: Mouse scrolled (728, 384) with delta (0, 0)
Screenshot: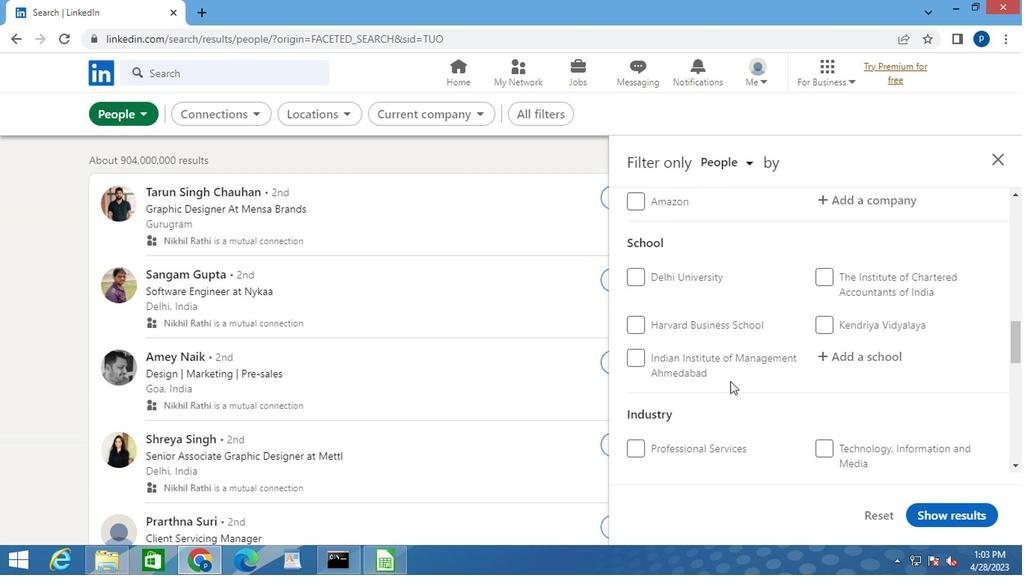 
Action: Mouse moved to (744, 383)
Screenshot: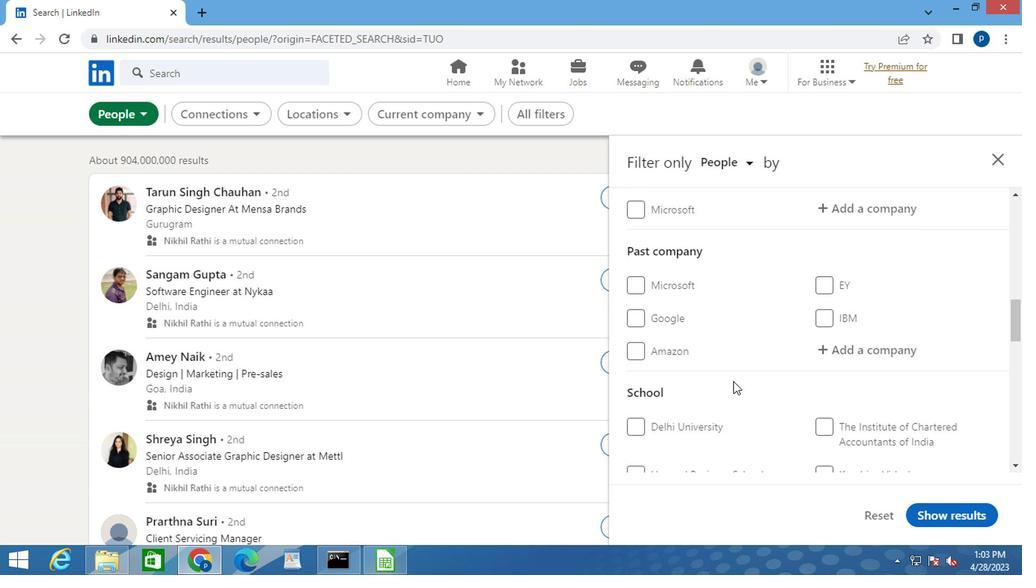 
Action: Mouse scrolled (744, 384) with delta (0, 0)
Screenshot: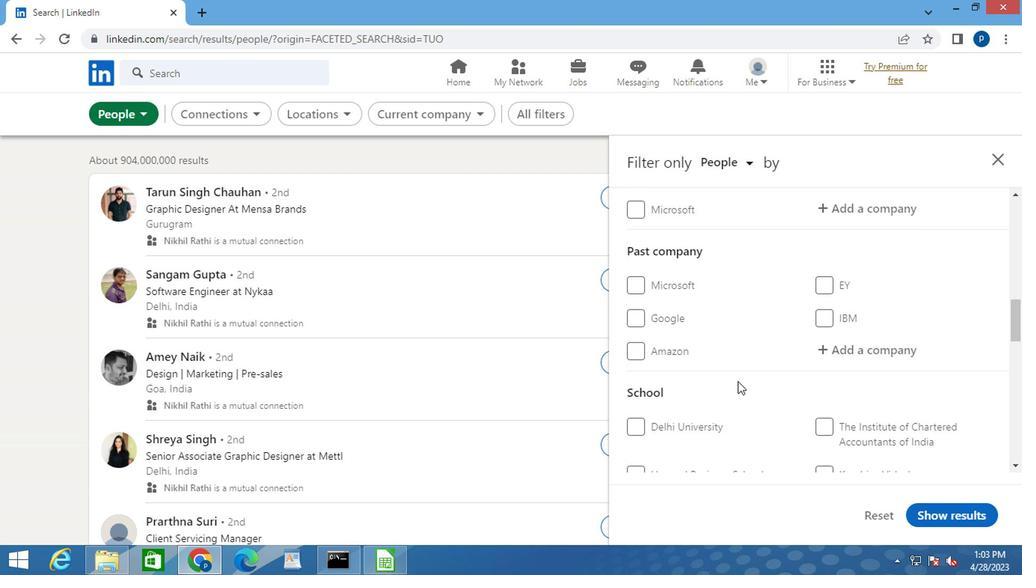 
Action: Mouse scrolled (744, 384) with delta (0, 0)
Screenshot: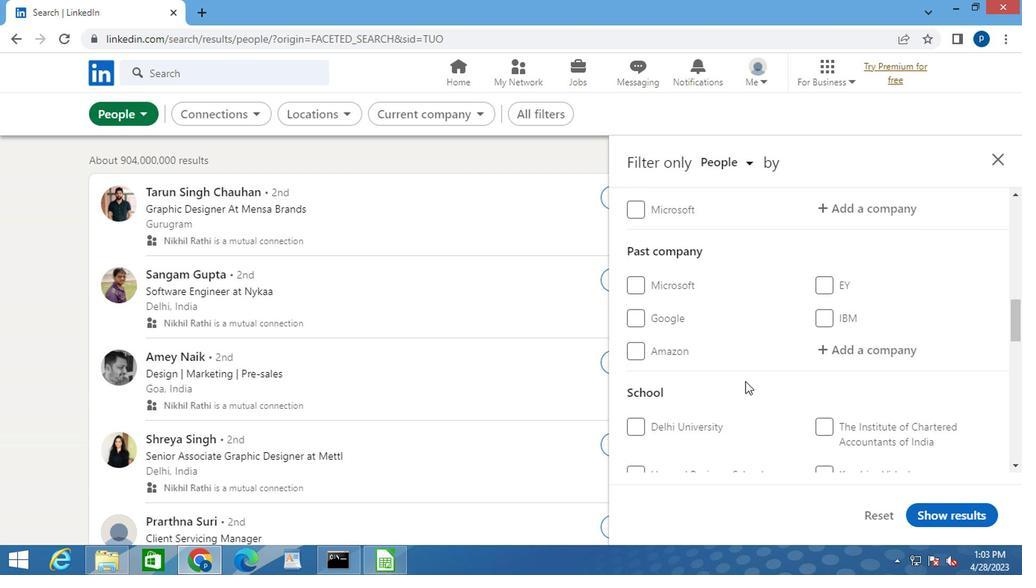 
Action: Mouse moved to (833, 356)
Screenshot: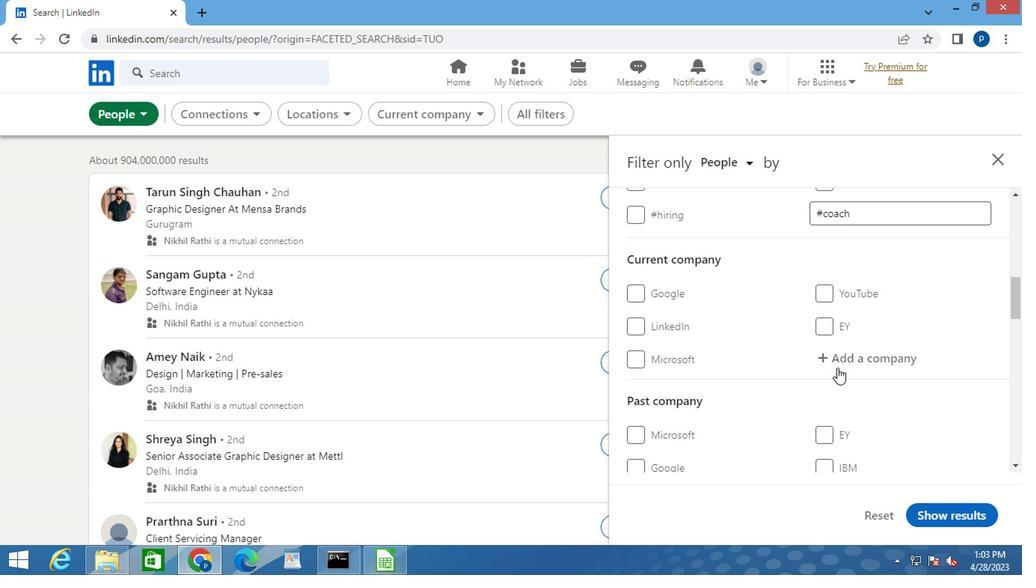
Action: Mouse pressed left at (833, 356)
Screenshot: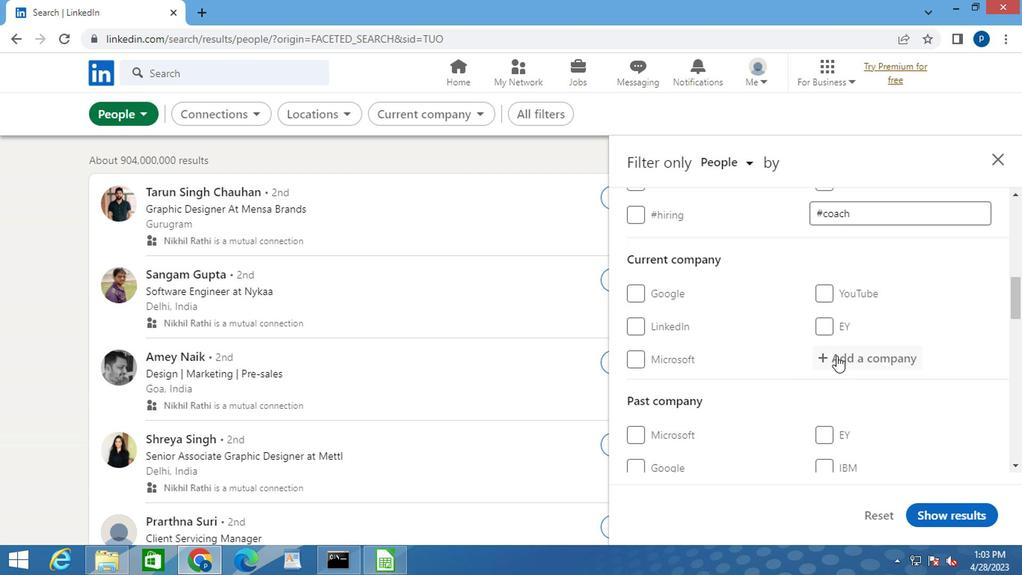 
Action: Key pressed <Key.caps_lock>R<Key.caps_lock>USSEL<Key.space><Key.caps_lock>R<Key.caps_lock>EY
Screenshot: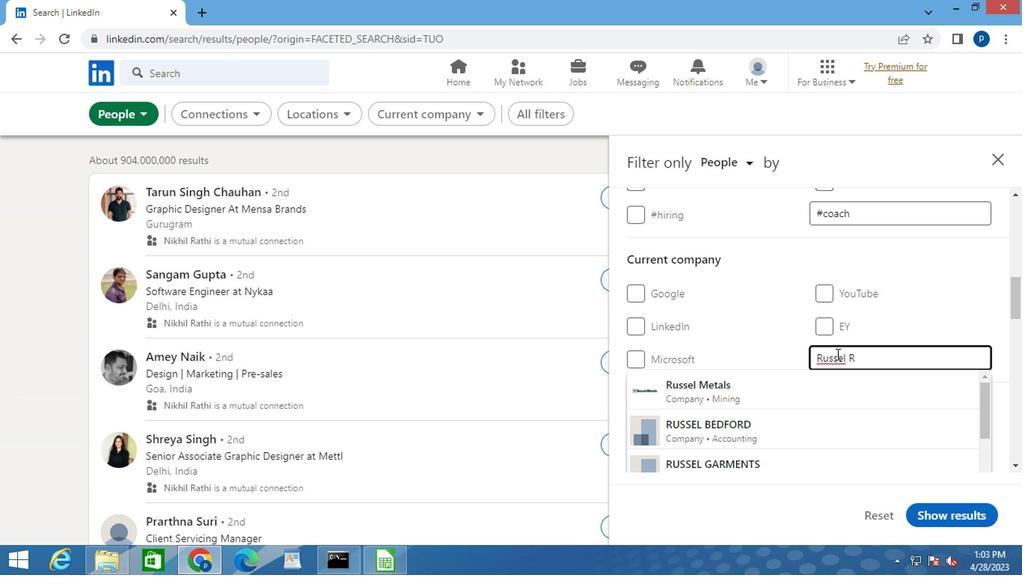 
Action: Mouse moved to (807, 384)
Screenshot: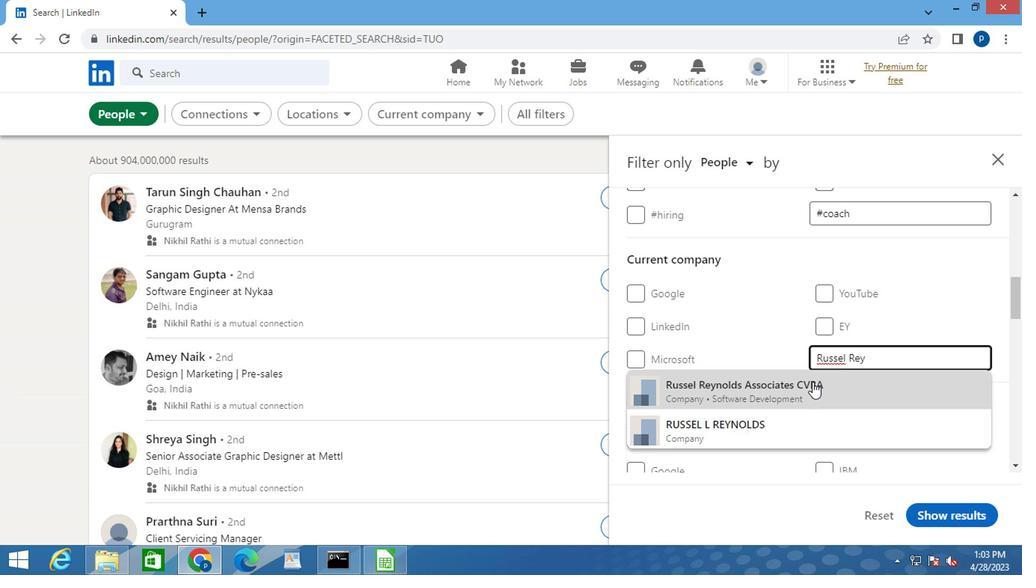 
Action: Mouse pressed left at (807, 384)
Screenshot: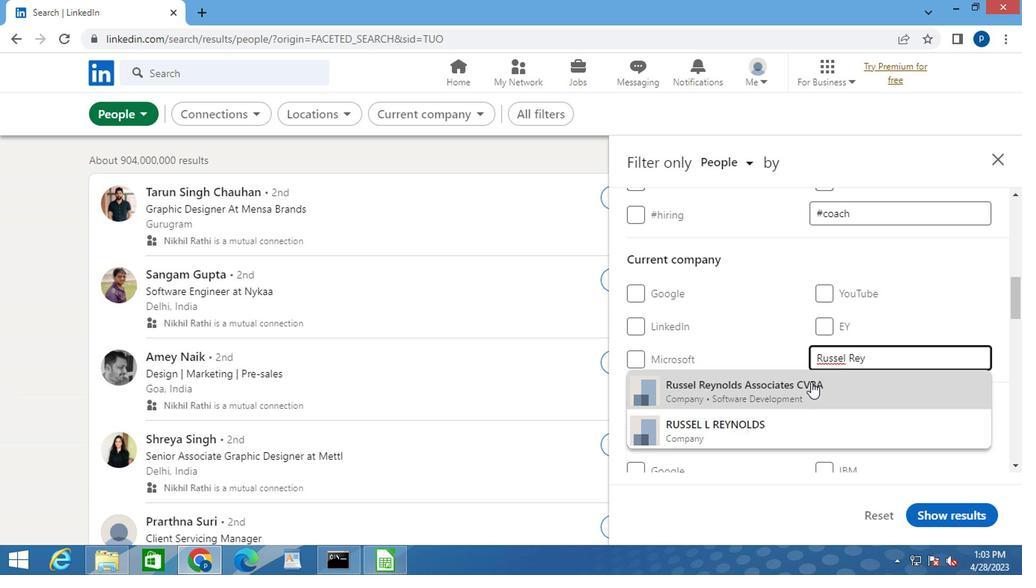 
Action: Mouse moved to (721, 363)
Screenshot: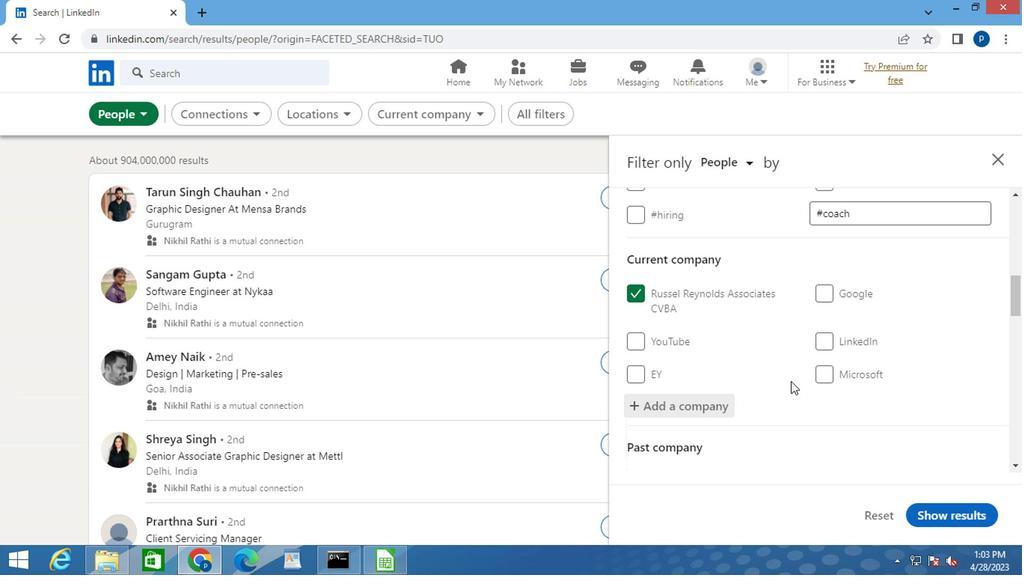 
Action: Mouse scrolled (721, 363) with delta (0, 0)
Screenshot: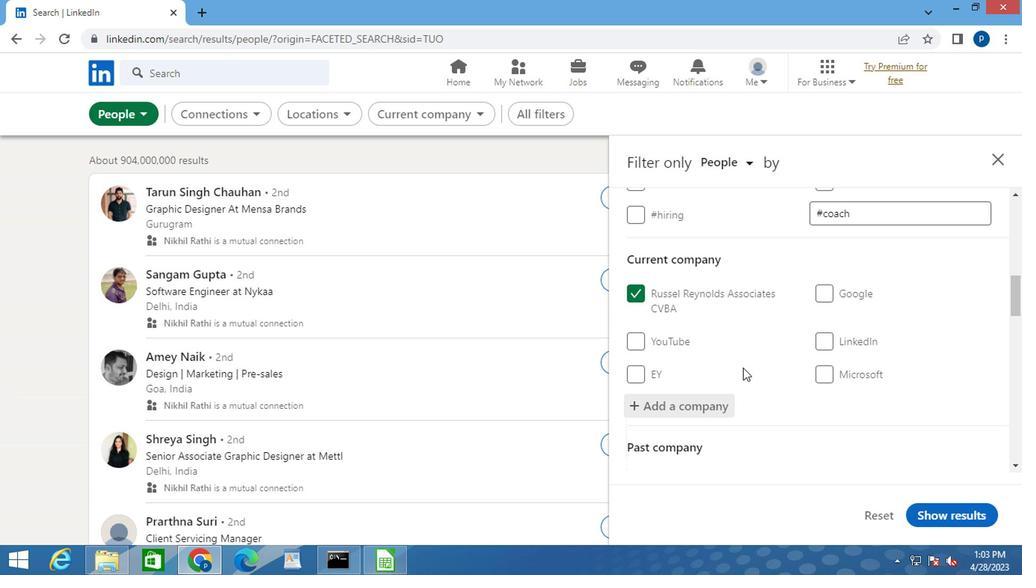 
Action: Mouse moved to (720, 363)
Screenshot: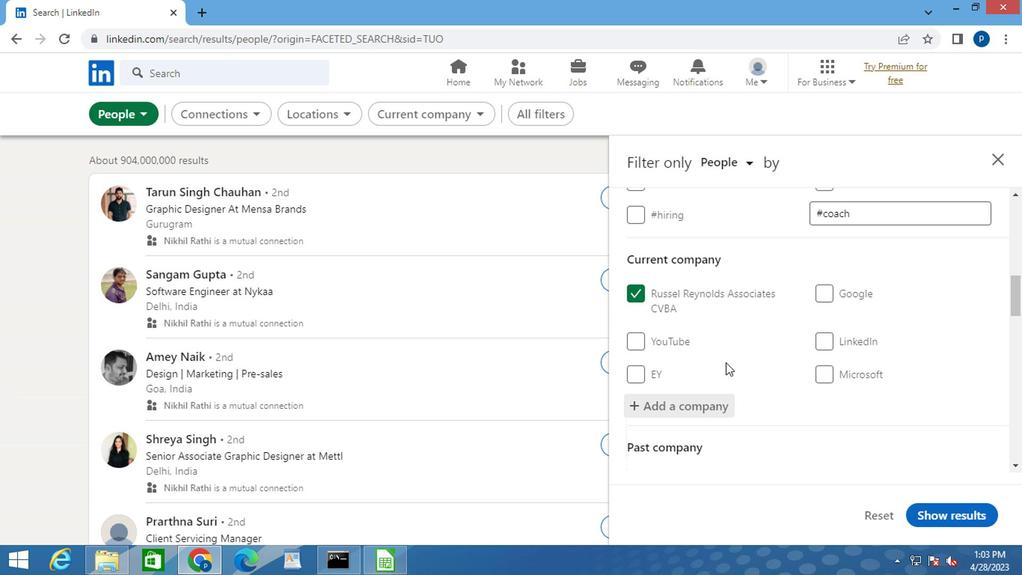 
Action: Mouse scrolled (720, 363) with delta (0, 0)
Screenshot: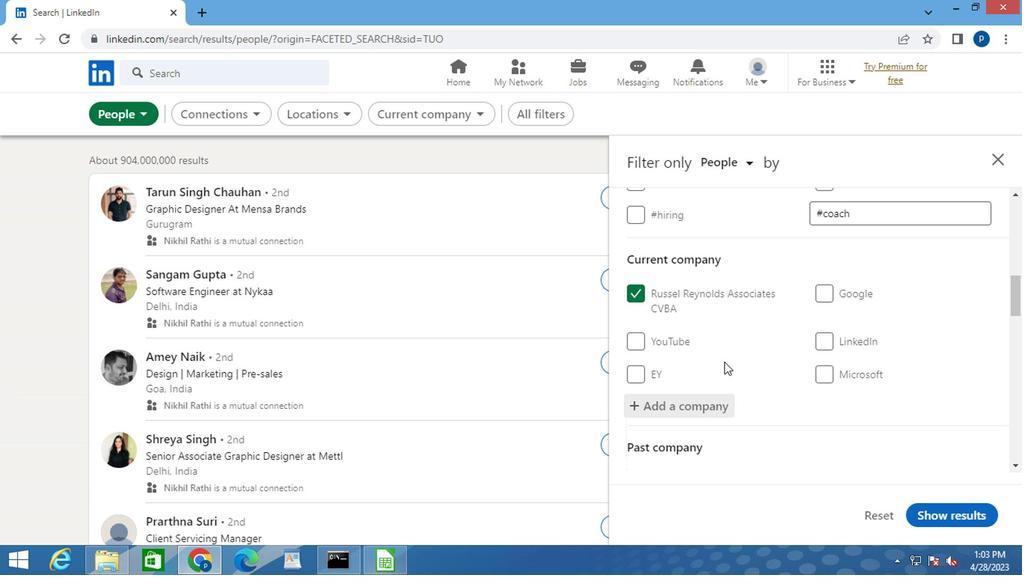 
Action: Mouse moved to (751, 361)
Screenshot: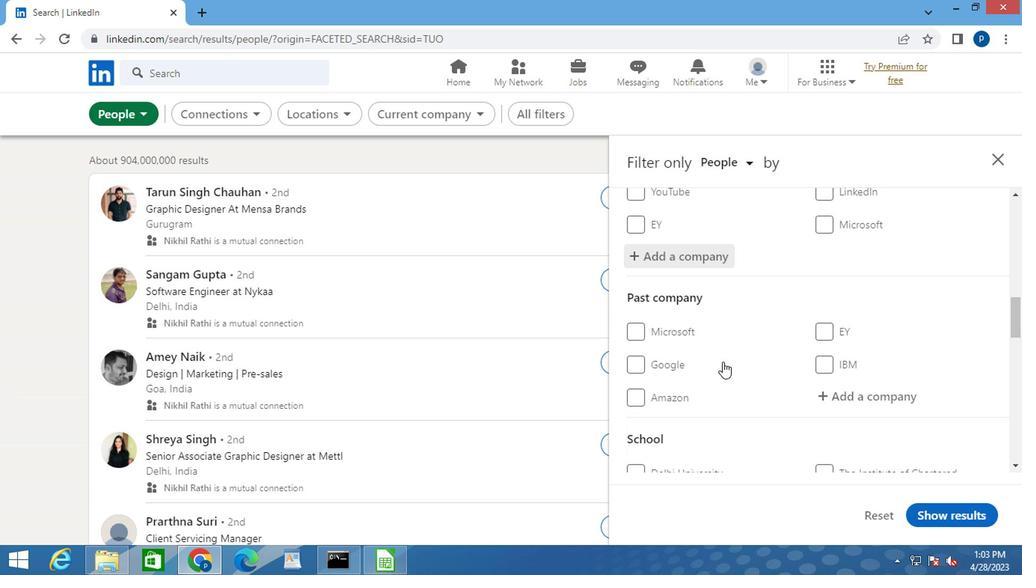 
Action: Mouse scrolled (751, 361) with delta (0, 0)
Screenshot: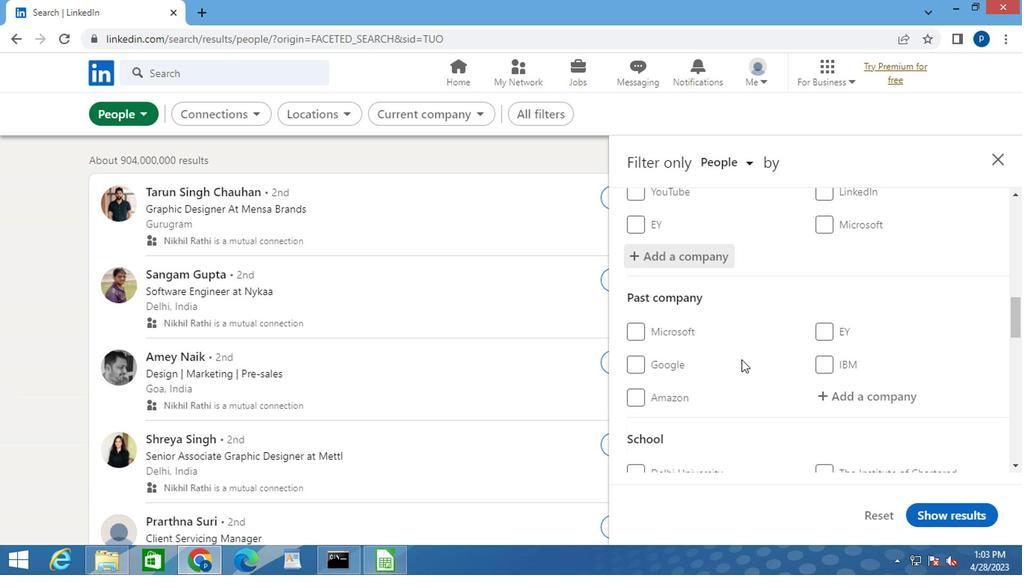 
Action: Mouse moved to (794, 363)
Screenshot: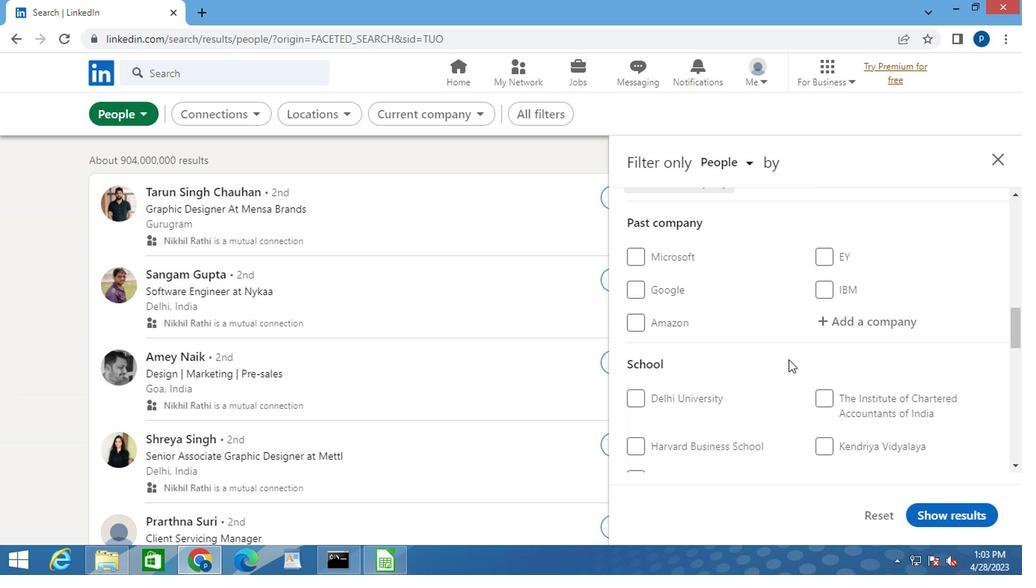 
Action: Mouse scrolled (794, 362) with delta (0, -1)
Screenshot: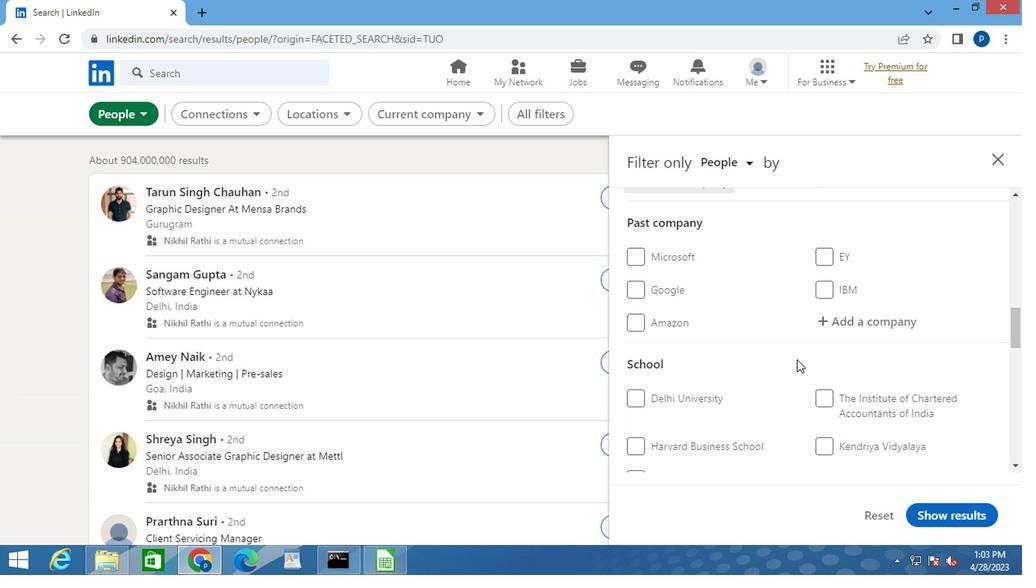
Action: Mouse moved to (847, 410)
Screenshot: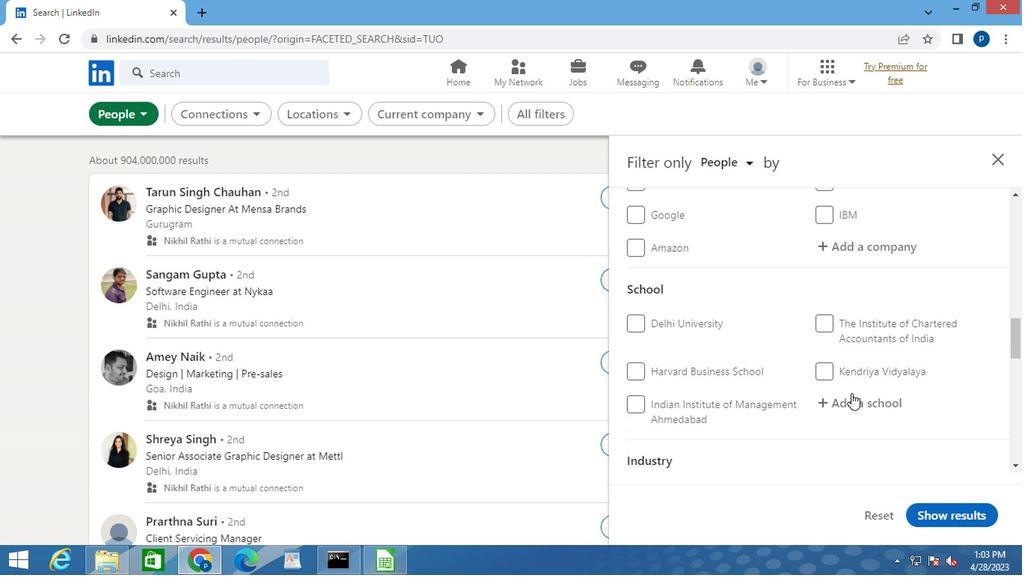 
Action: Mouse pressed left at (847, 410)
Screenshot: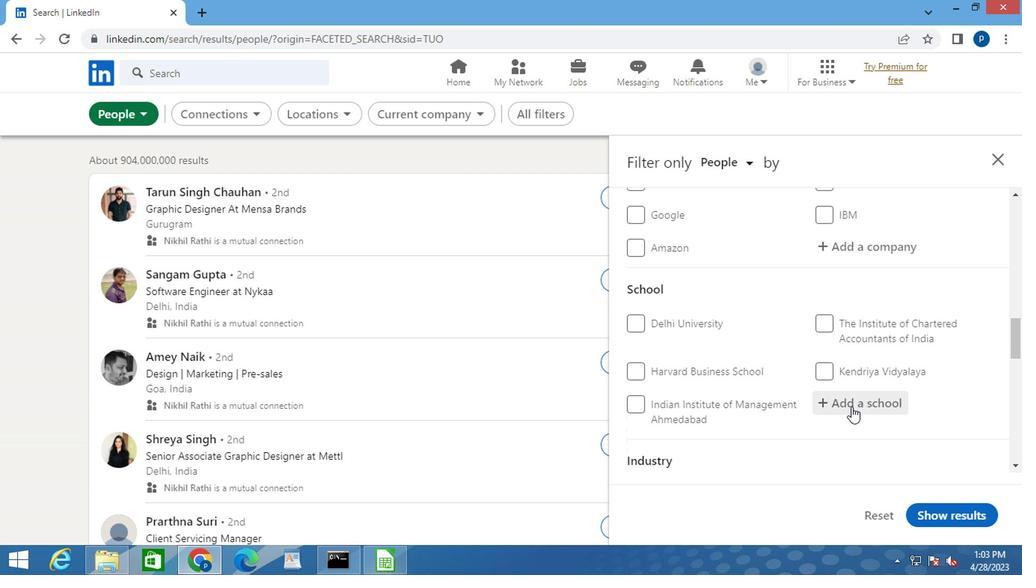
Action: Mouse moved to (846, 407)
Screenshot: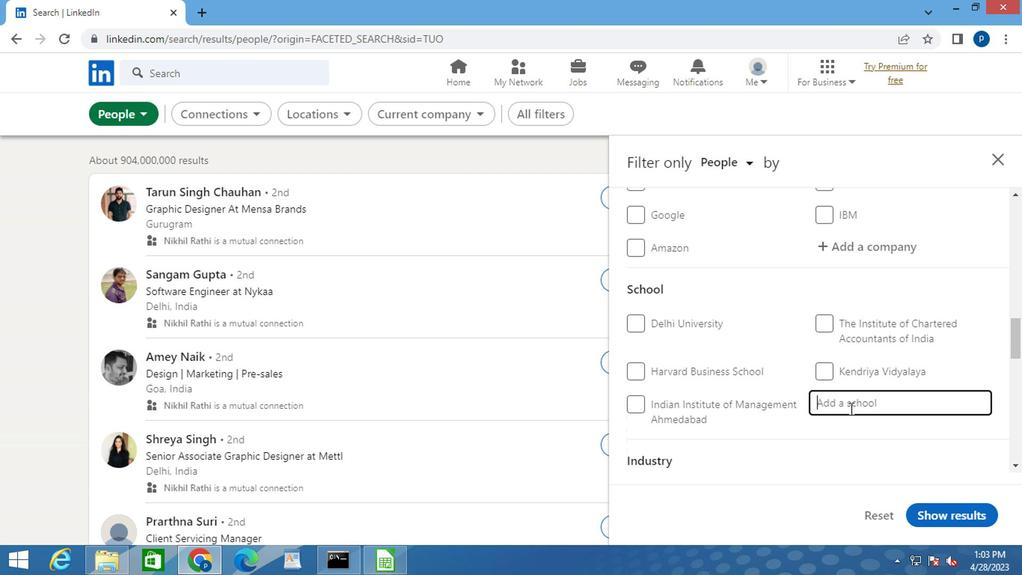 
Action: Key pressed <Key.caps_lock>A<Key.caps_lock>NNASAHEB<Key.space><Key.caps_lock>V<Key.caps_lock>ARTAK<Key.space><Key.caps_lock>C<Key.caps_lock>OLLEGE
Screenshot: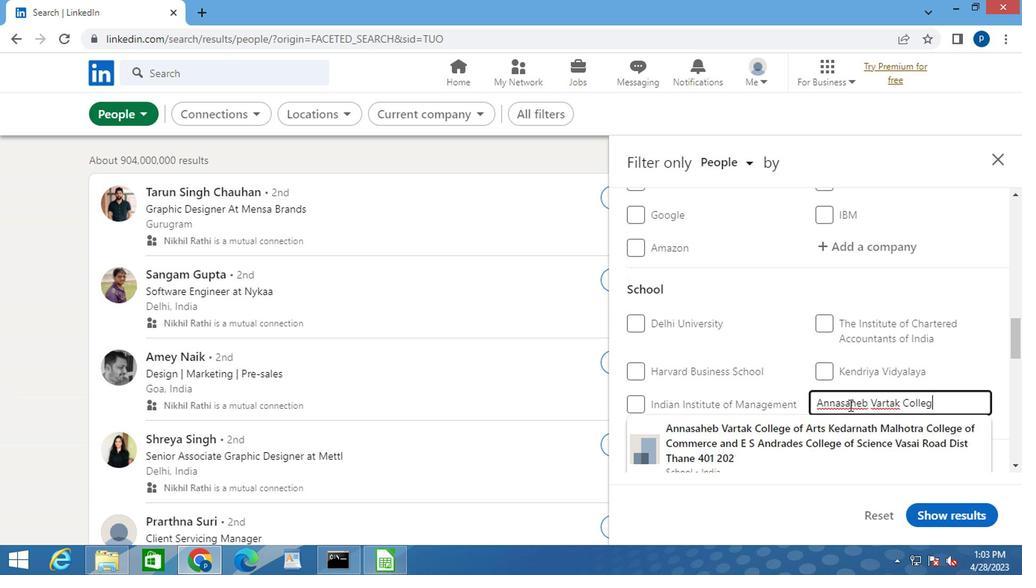 
Action: Mouse moved to (783, 440)
Screenshot: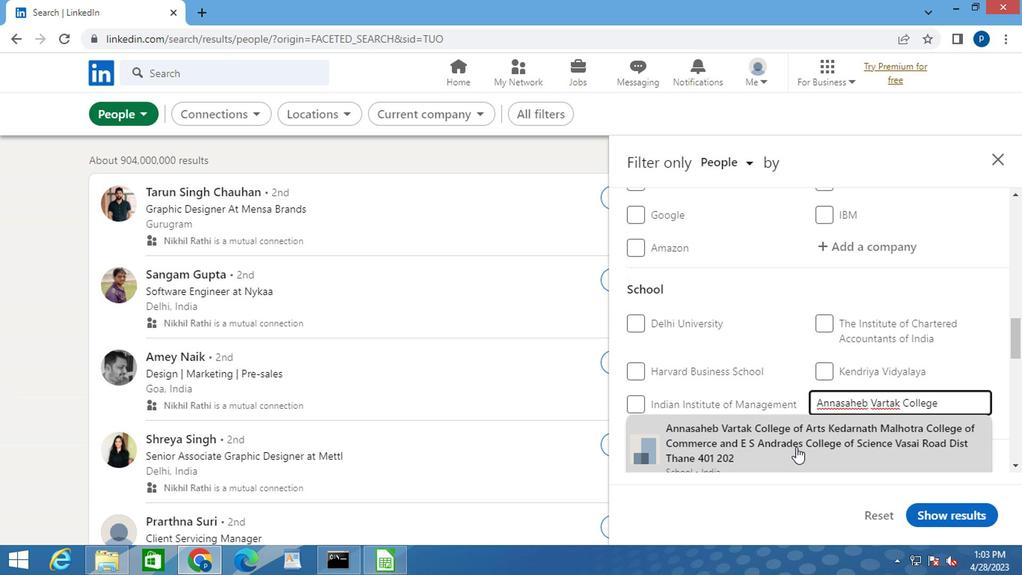 
Action: Mouse pressed left at (783, 440)
Screenshot: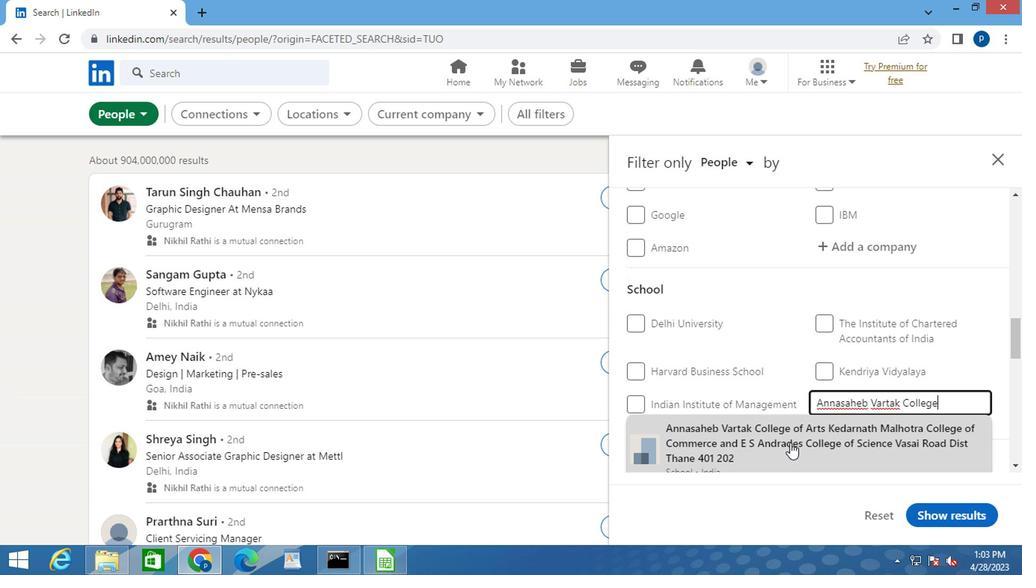 
Action: Mouse moved to (730, 385)
Screenshot: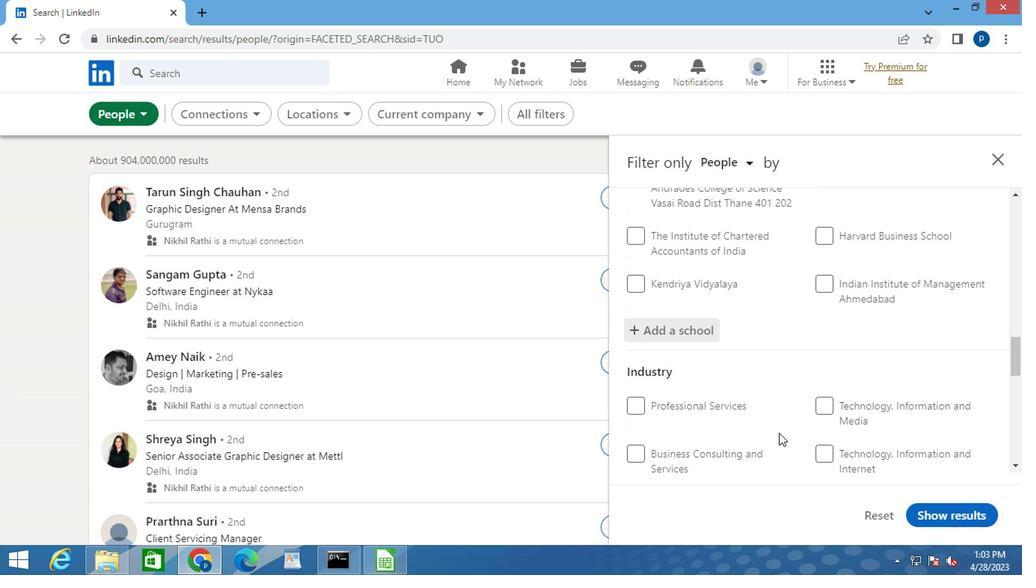 
Action: Mouse scrolled (730, 384) with delta (0, -1)
Screenshot: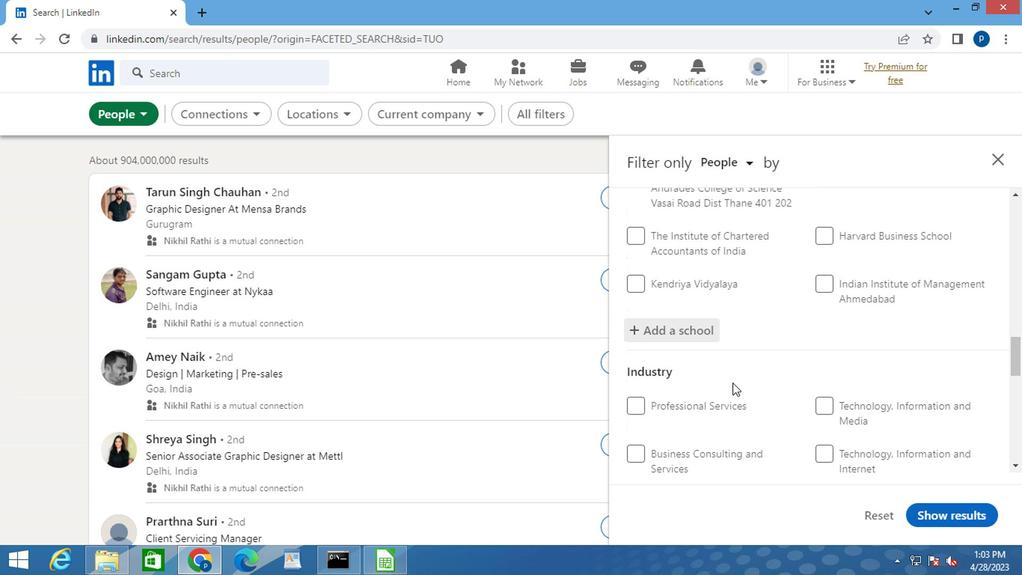 
Action: Mouse moved to (729, 385)
Screenshot: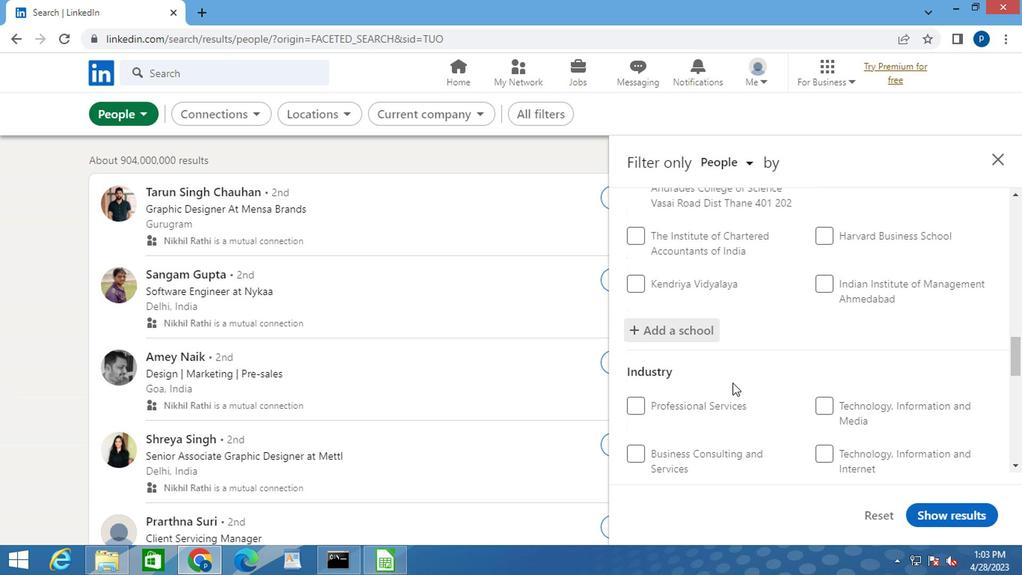 
Action: Mouse scrolled (729, 384) with delta (0, -1)
Screenshot: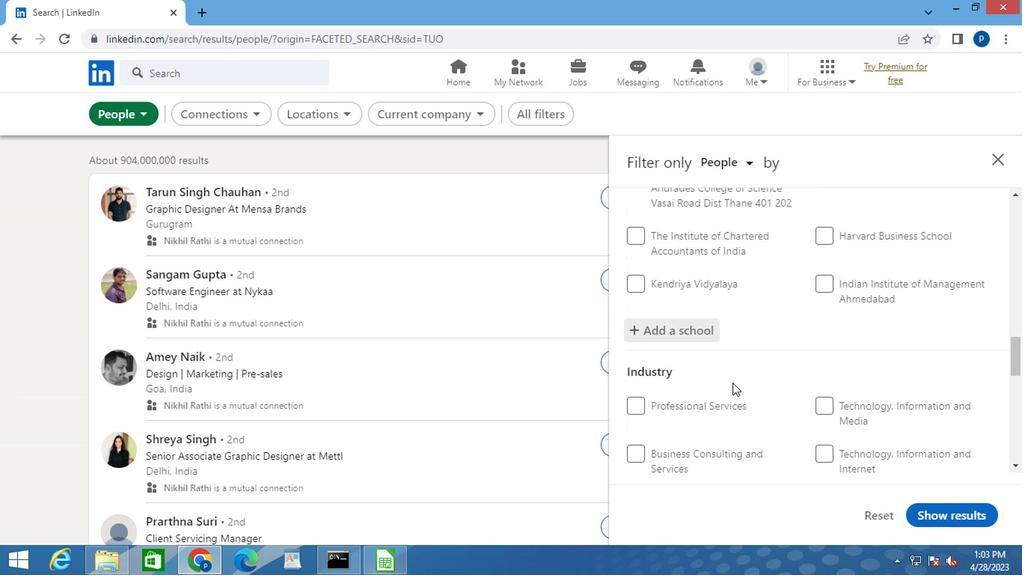 
Action: Mouse moved to (848, 355)
Screenshot: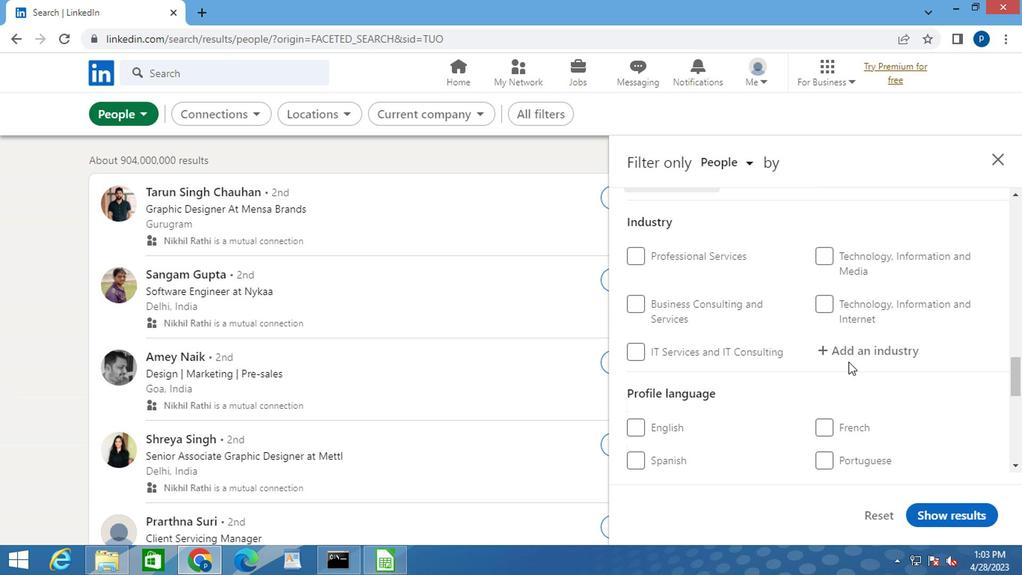 
Action: Mouse pressed left at (848, 355)
Screenshot: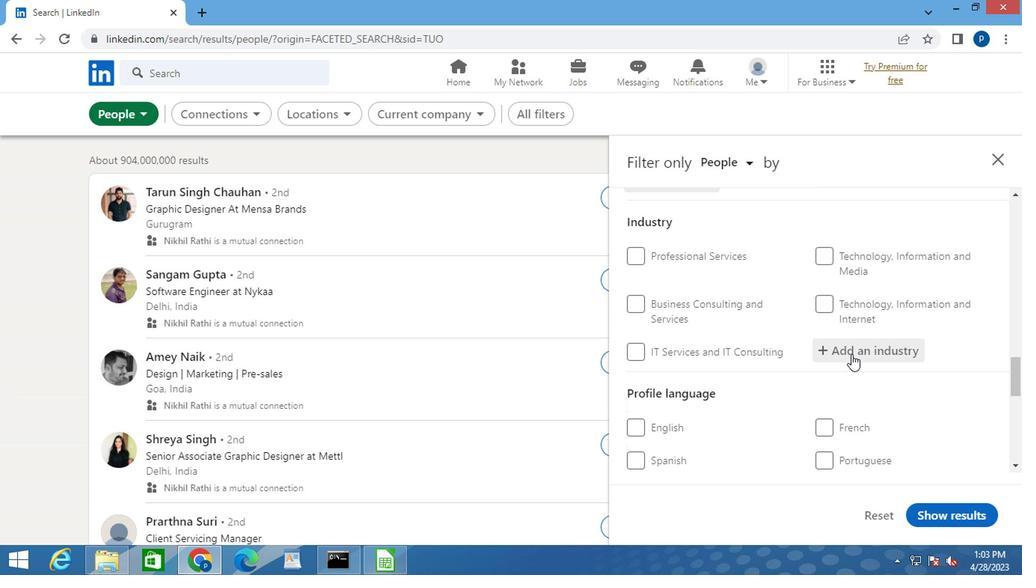
Action: Key pressed <Key.caps_lock>P<Key.caps_lock>UBLIC
Screenshot: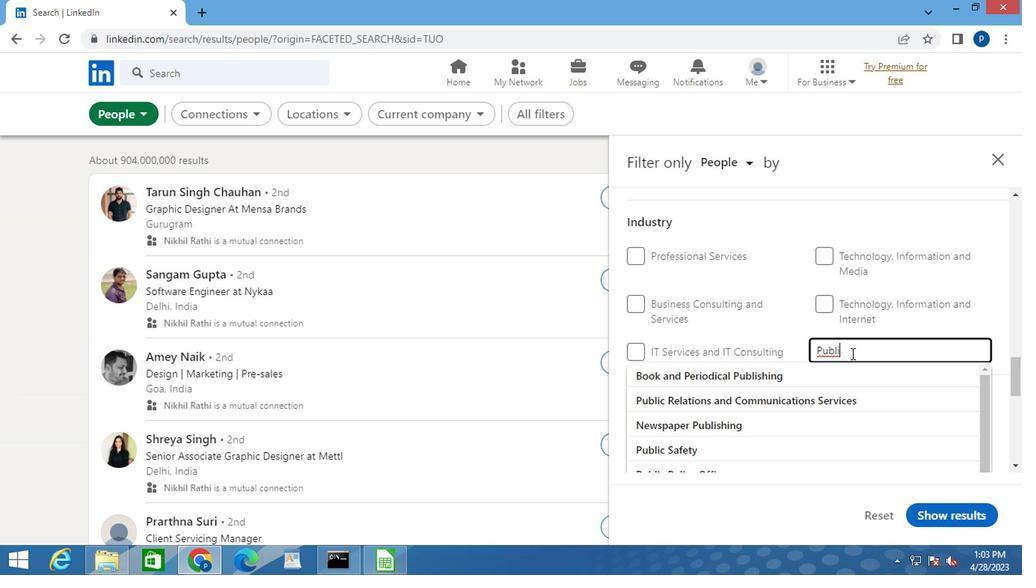 
Action: Mouse moved to (705, 404)
Screenshot: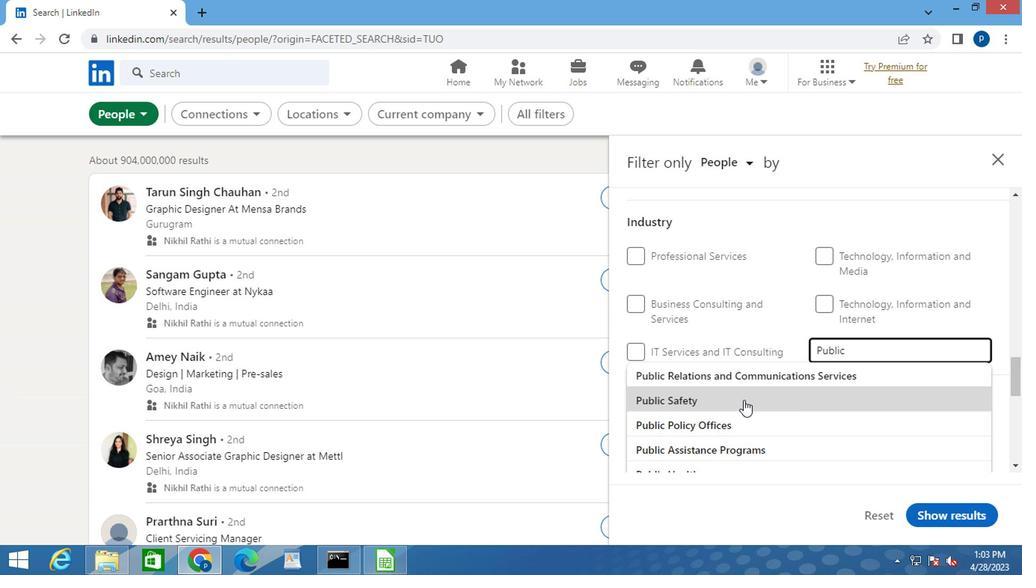 
Action: Mouse pressed left at (705, 404)
Screenshot: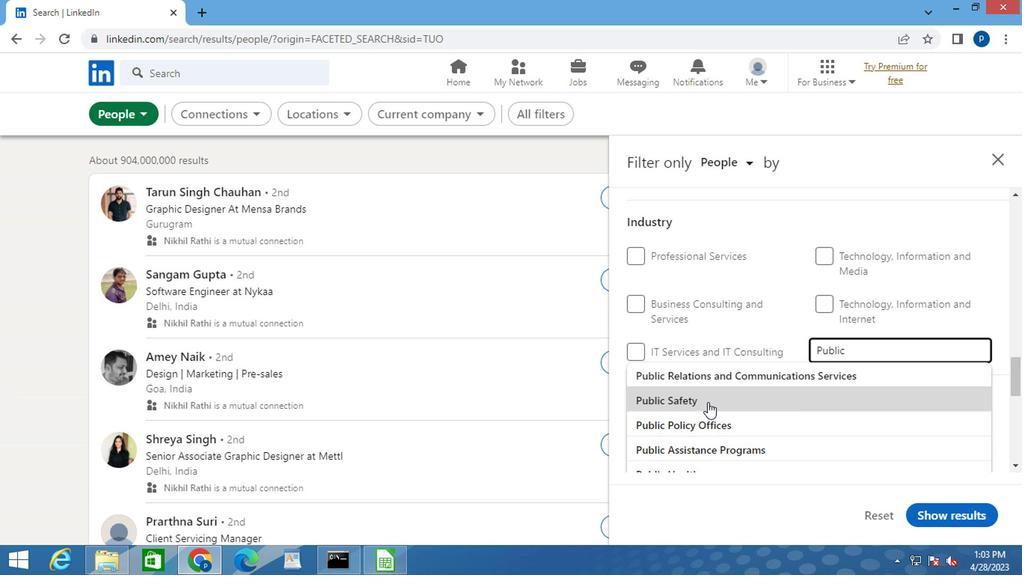 
Action: Mouse moved to (708, 389)
Screenshot: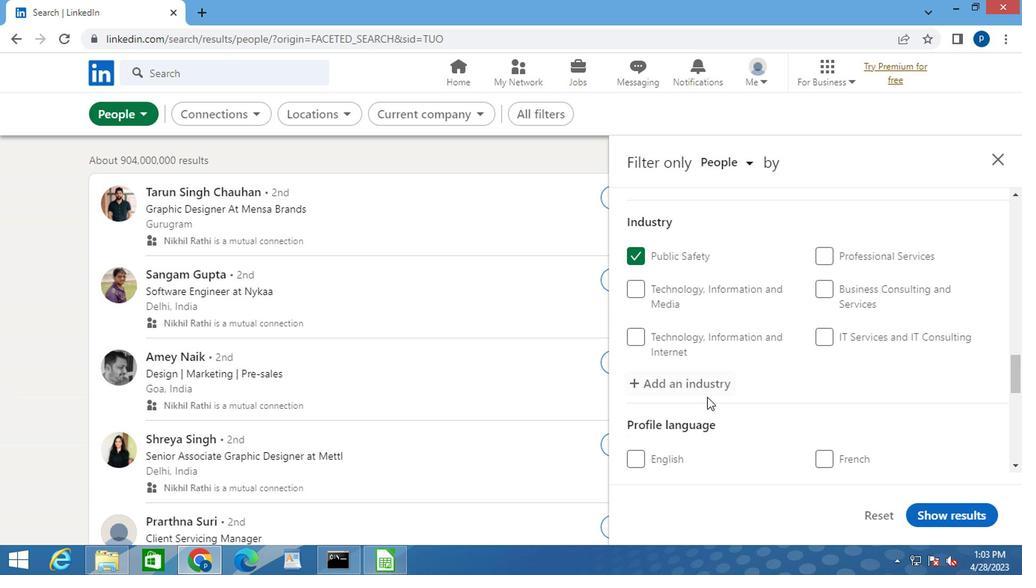 
Action: Mouse scrolled (708, 388) with delta (0, 0)
Screenshot: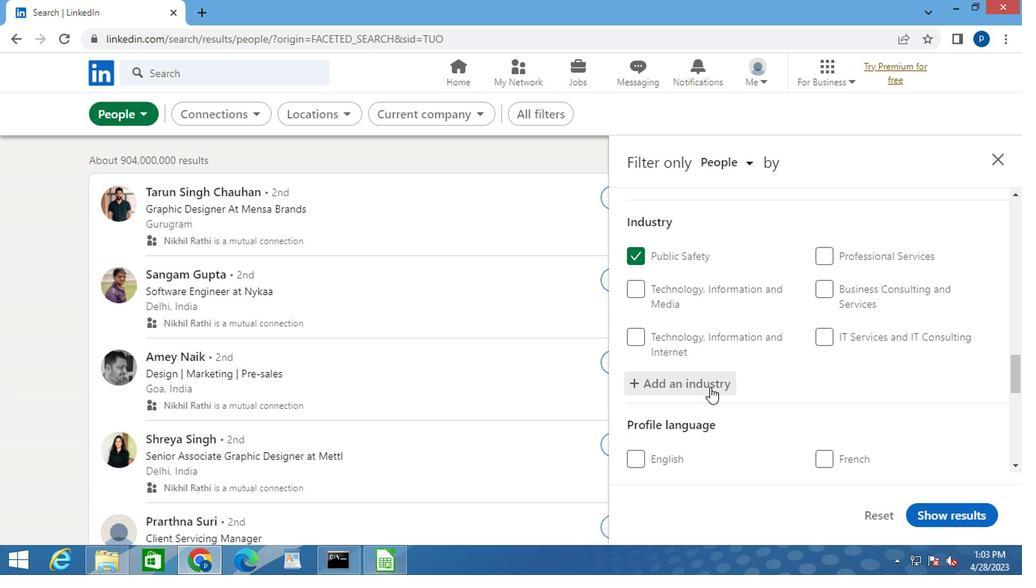 
Action: Mouse scrolled (708, 388) with delta (0, 0)
Screenshot: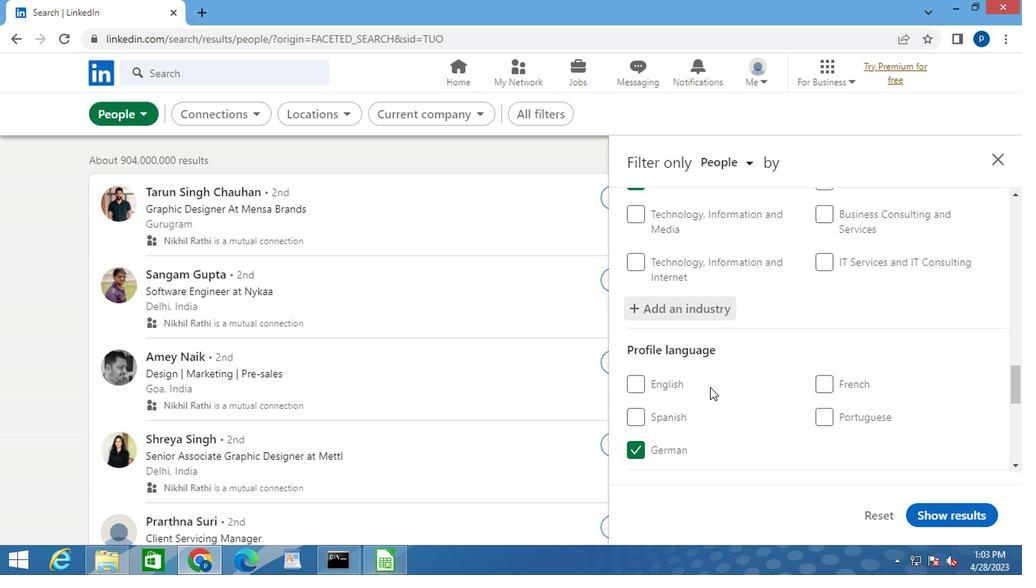 
Action: Mouse scrolled (708, 388) with delta (0, 0)
Screenshot: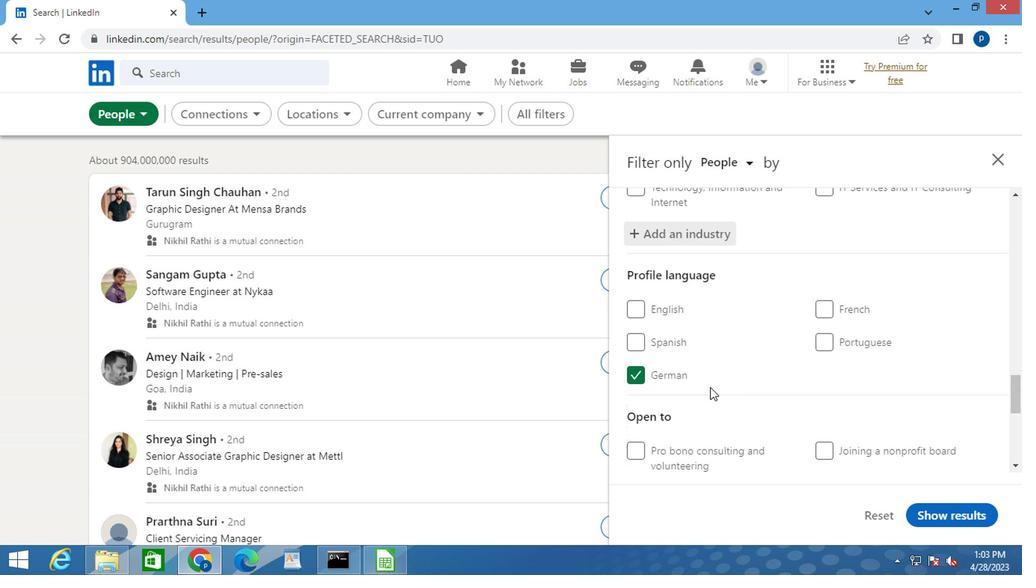 
Action: Mouse moved to (728, 388)
Screenshot: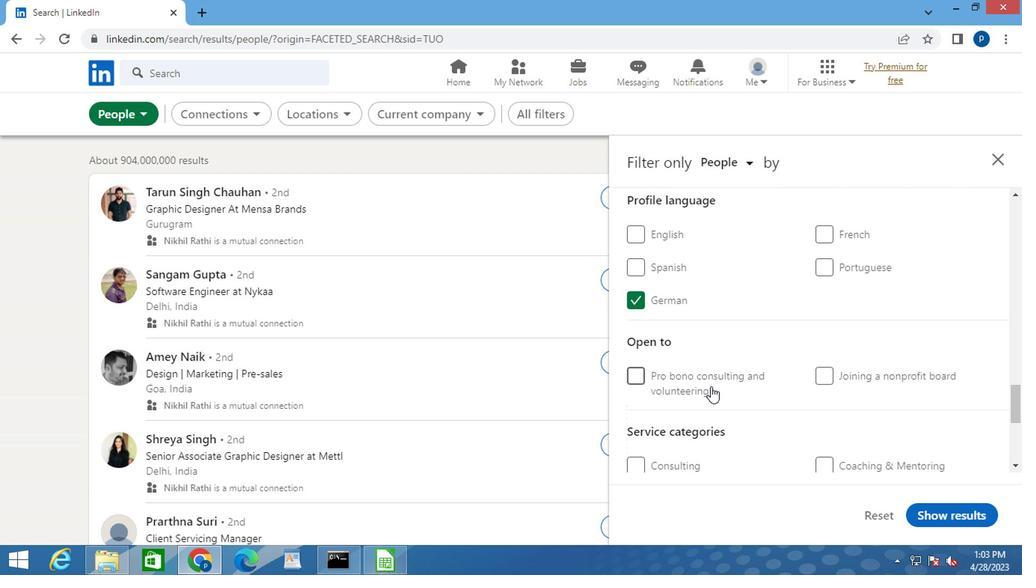 
Action: Mouse scrolled (728, 387) with delta (0, -1)
Screenshot: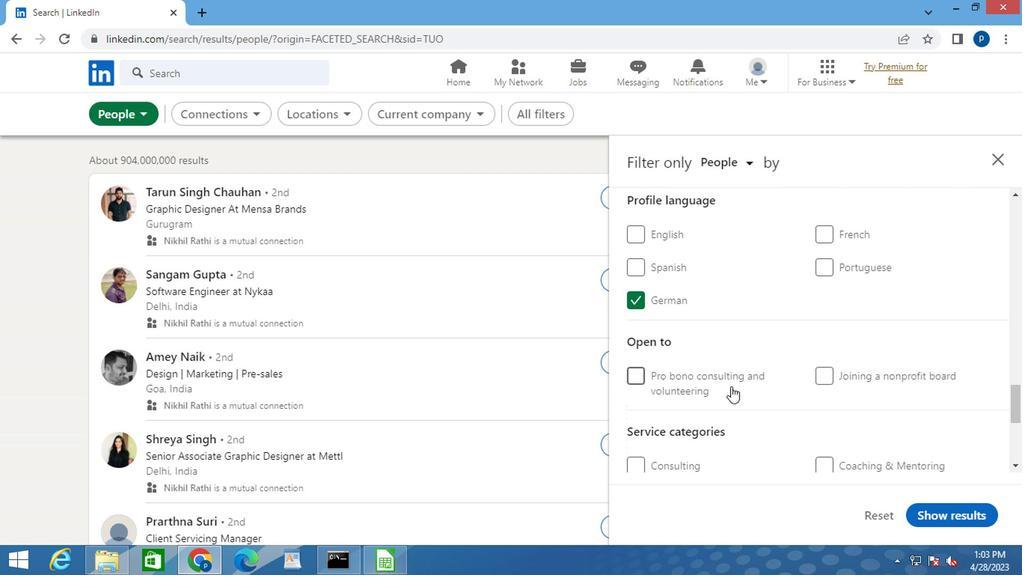 
Action: Mouse scrolled (728, 387) with delta (0, -1)
Screenshot: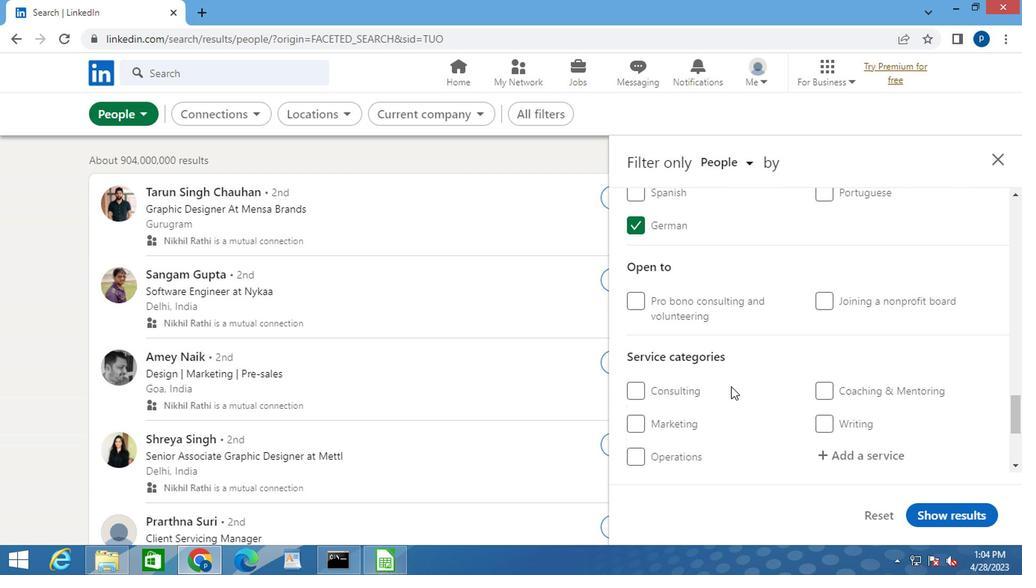 
Action: Mouse moved to (818, 378)
Screenshot: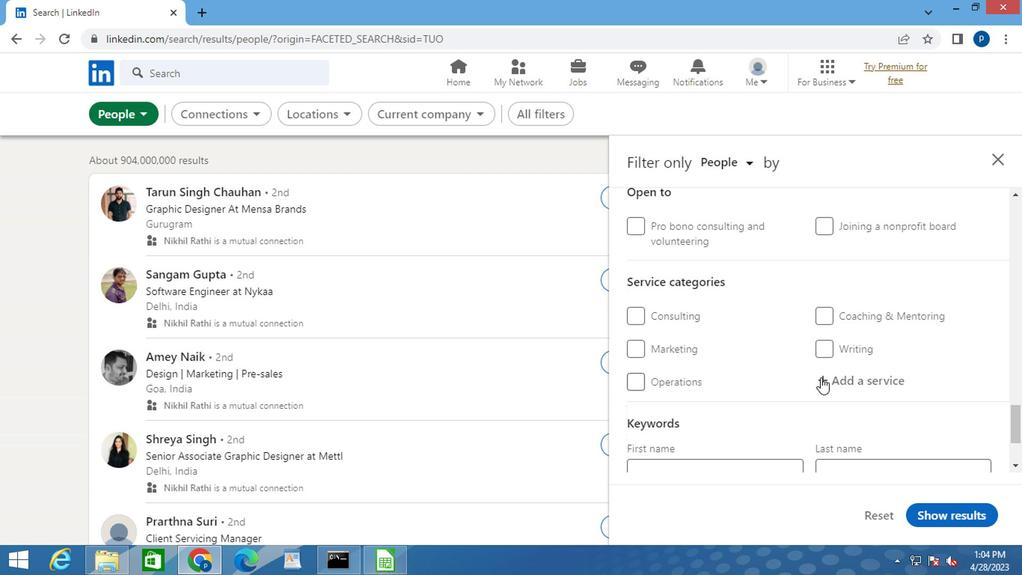 
Action: Mouse pressed left at (818, 378)
Screenshot: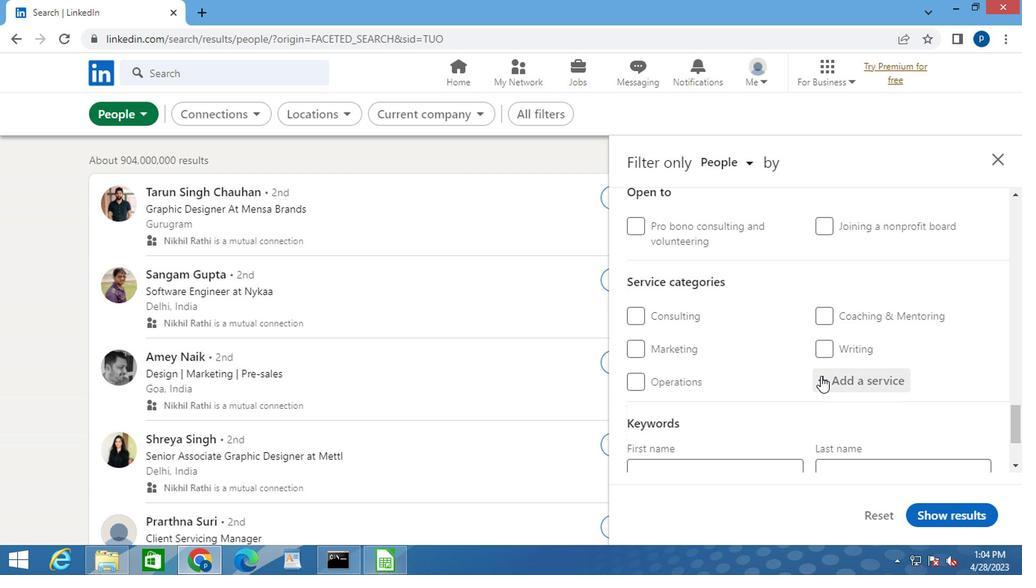 
Action: Key pressed <Key.caps_lock>F<Key.caps_lock>INANCIAL<Key.space>
Screenshot: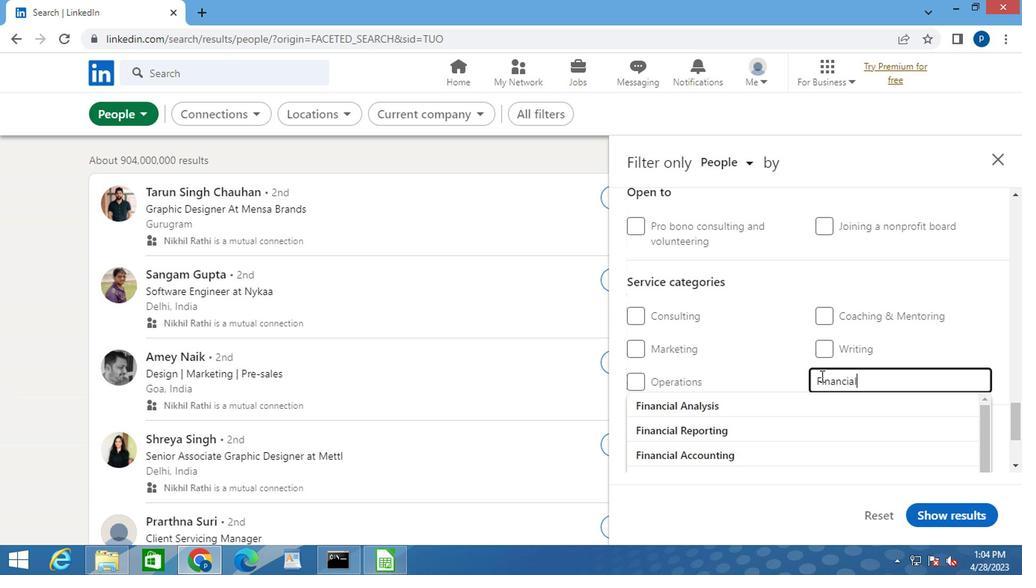 
Action: Mouse moved to (730, 405)
Screenshot: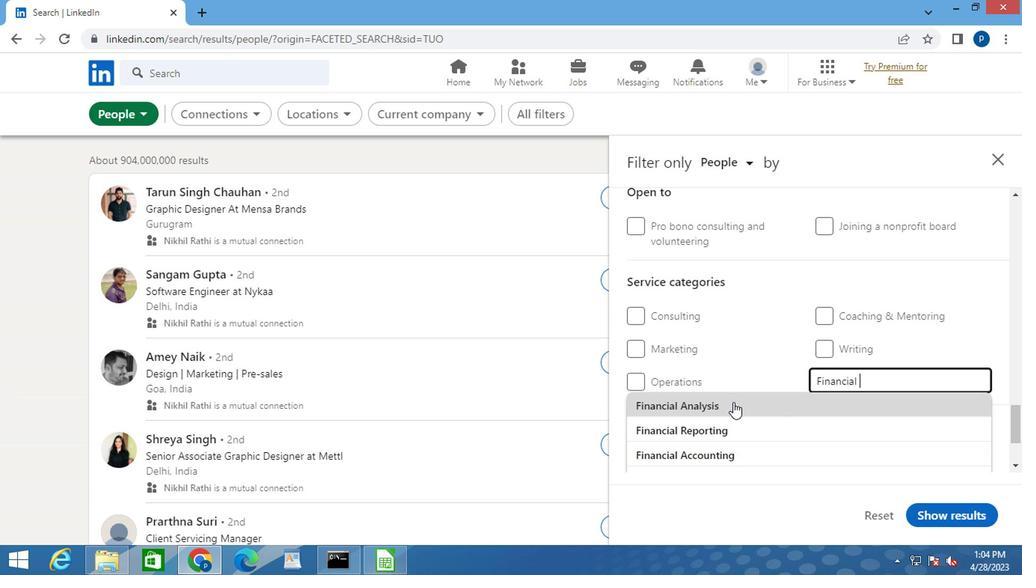 
Action: Mouse pressed left at (730, 405)
Screenshot: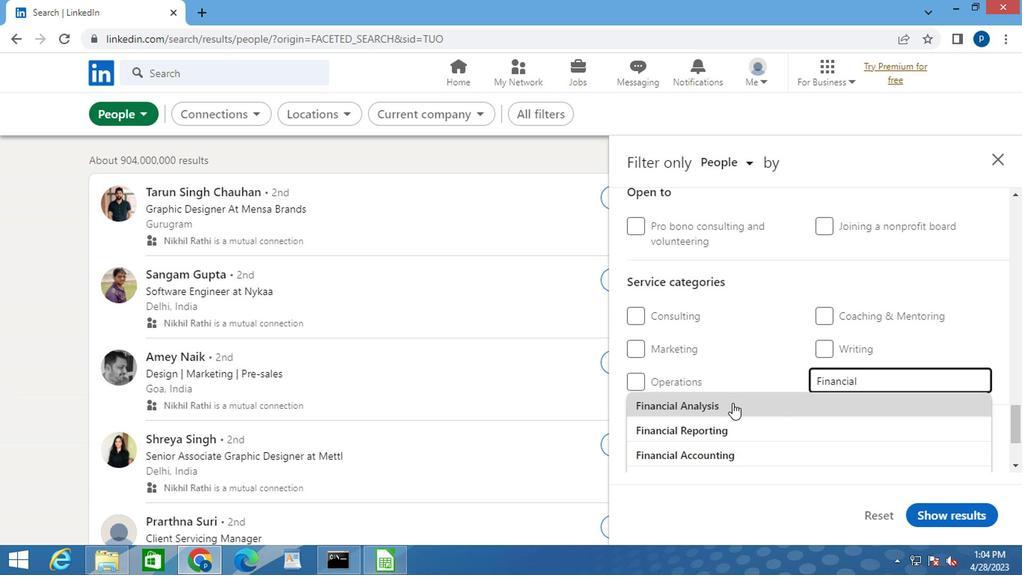 
Action: Mouse moved to (706, 374)
Screenshot: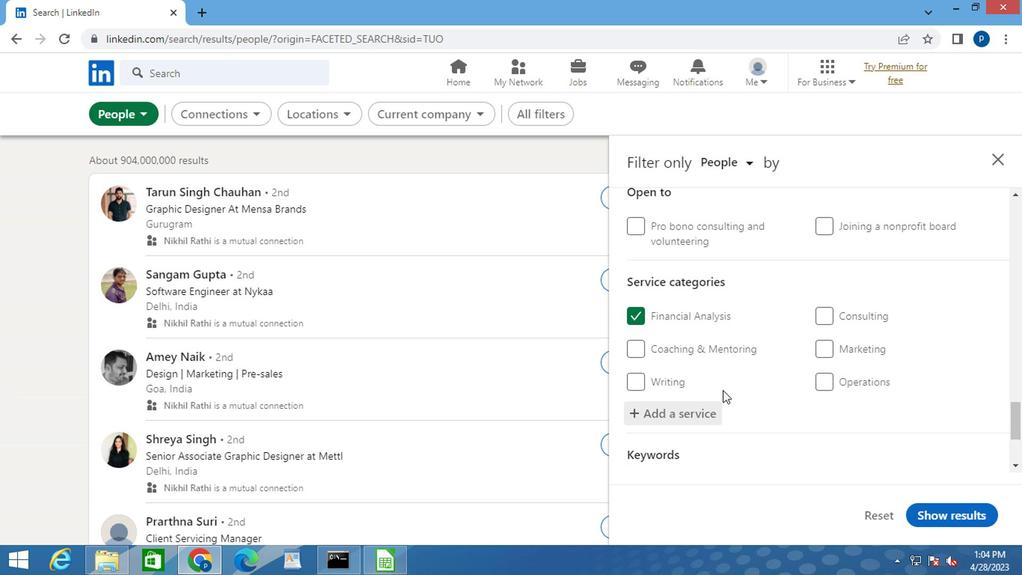 
Action: Mouse scrolled (706, 372) with delta (0, -1)
Screenshot: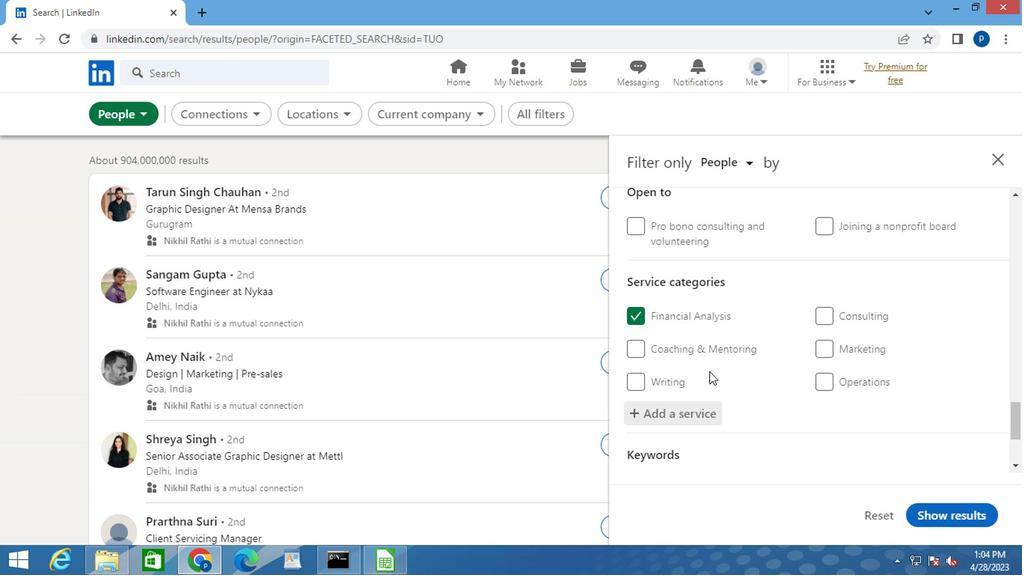 
Action: Mouse scrolled (706, 372) with delta (0, -1)
Screenshot: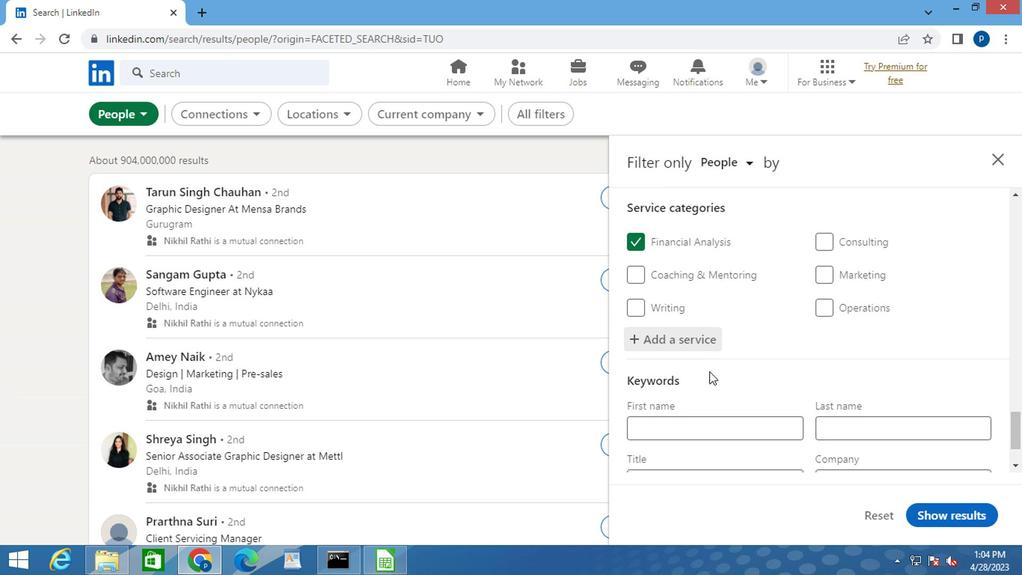 
Action: Mouse scrolled (706, 372) with delta (0, -1)
Screenshot: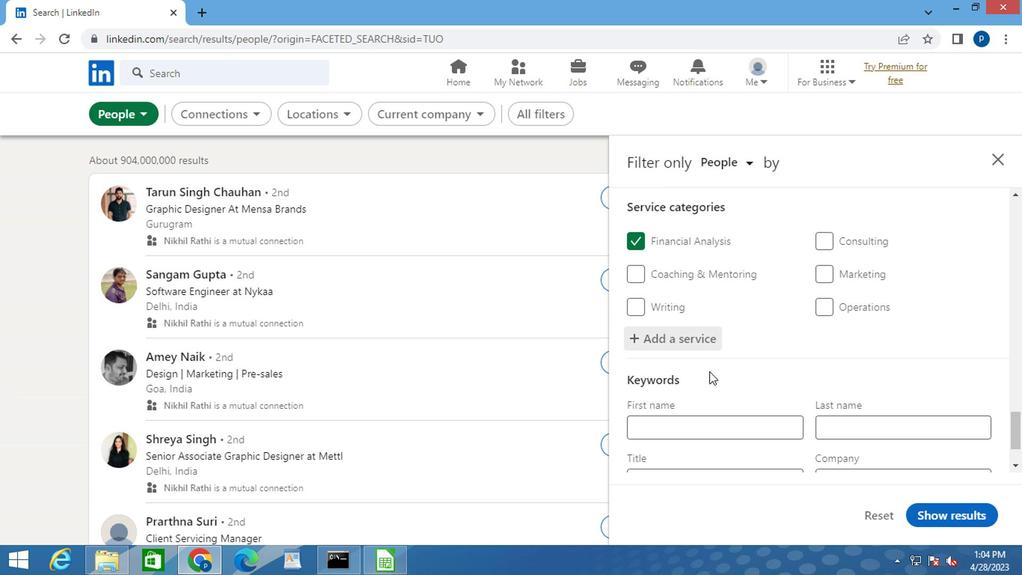 
Action: Mouse moved to (667, 412)
Screenshot: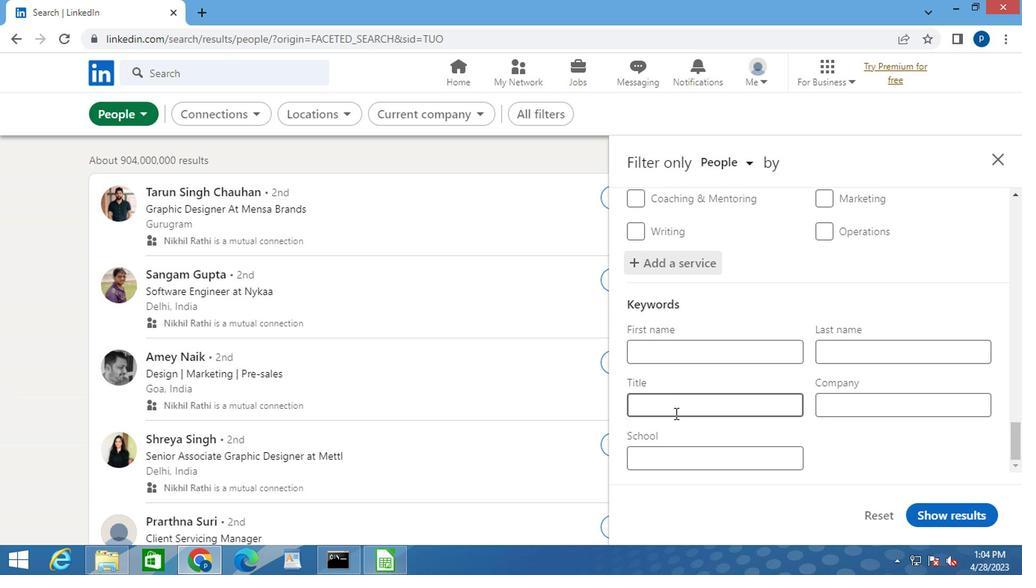 
Action: Mouse pressed left at (667, 412)
Screenshot: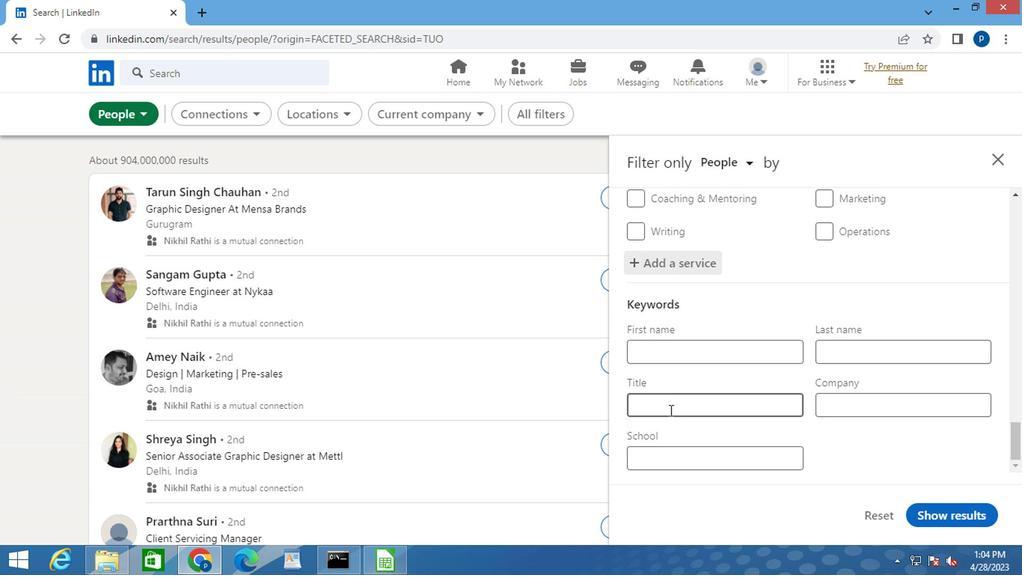 
Action: Key pressed <Key.caps_lock>A<Key.caps_lock>SSISTANT<Key.space><Key.caps_lock>G<Key.caps_lock>OLF<Key.space><Key.caps_lock>P<Key.caps_lock>ROFESSIONAL<Key.space>
Screenshot: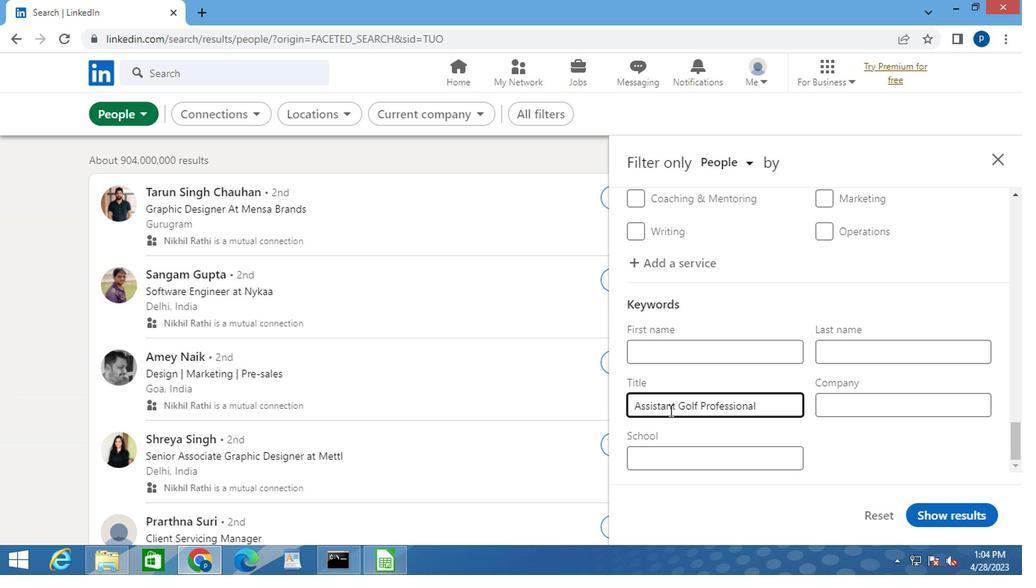 
Action: Mouse moved to (957, 514)
Screenshot: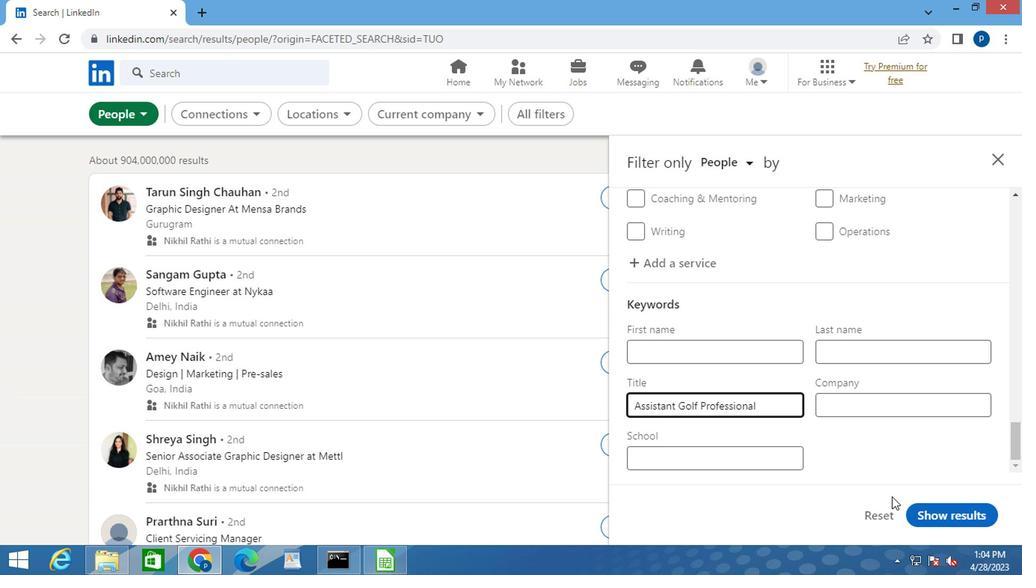 
Action: Mouse pressed left at (957, 514)
Screenshot: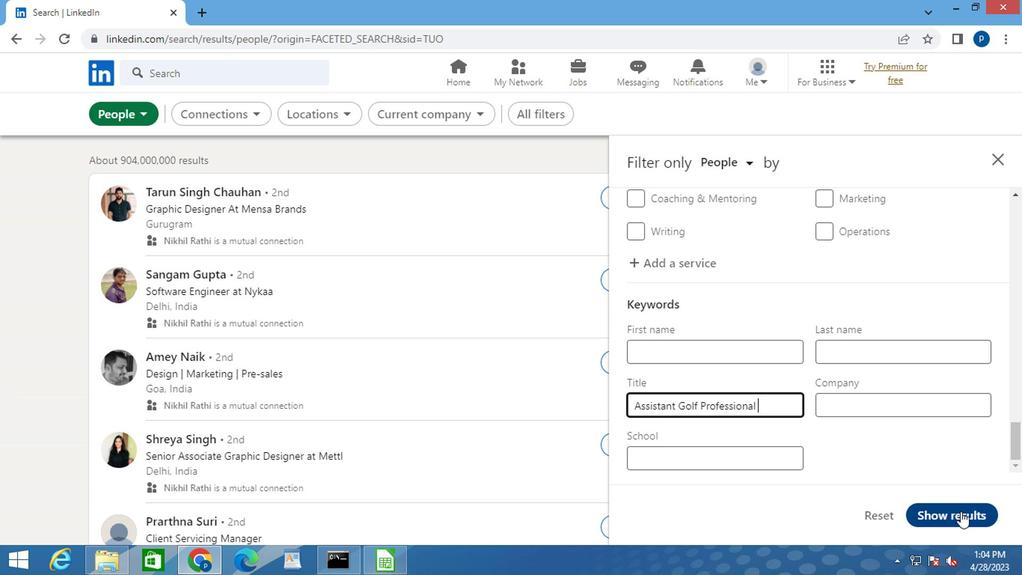 
